 Task: Check the percentage active listings of hardwood floors in the last 5 years.
Action: Mouse moved to (1000, 238)
Screenshot: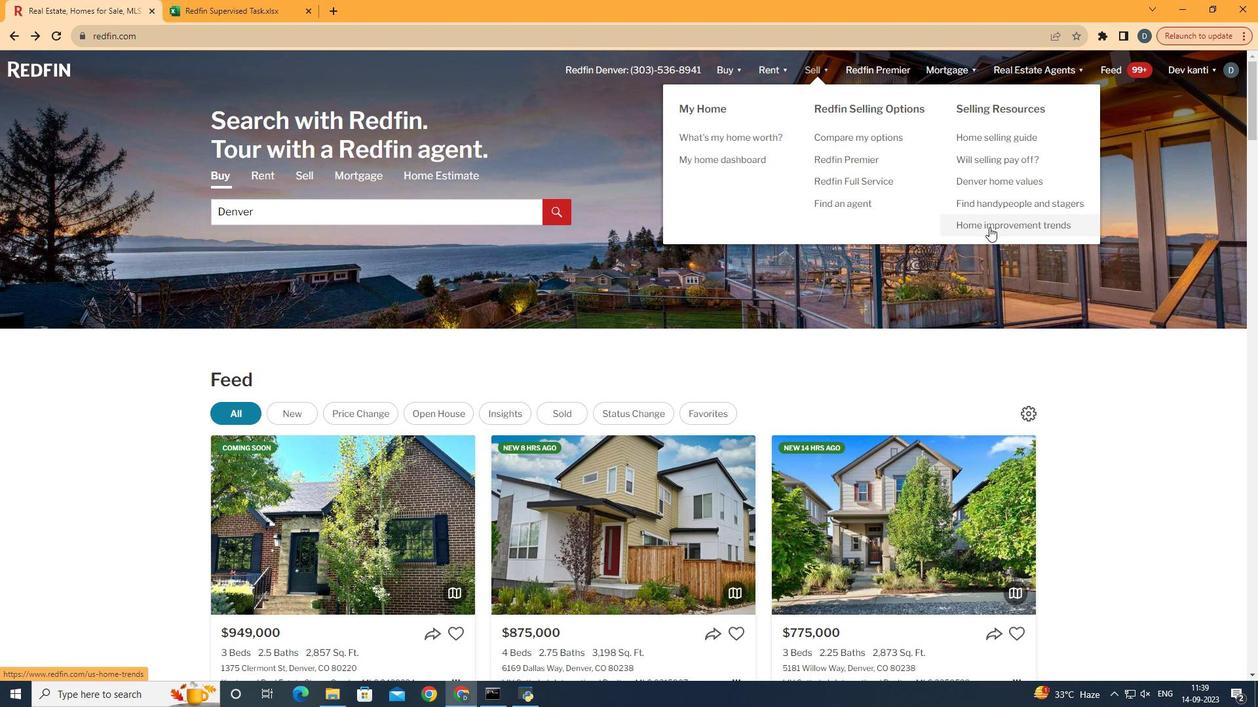 
Action: Mouse pressed left at (1000, 238)
Screenshot: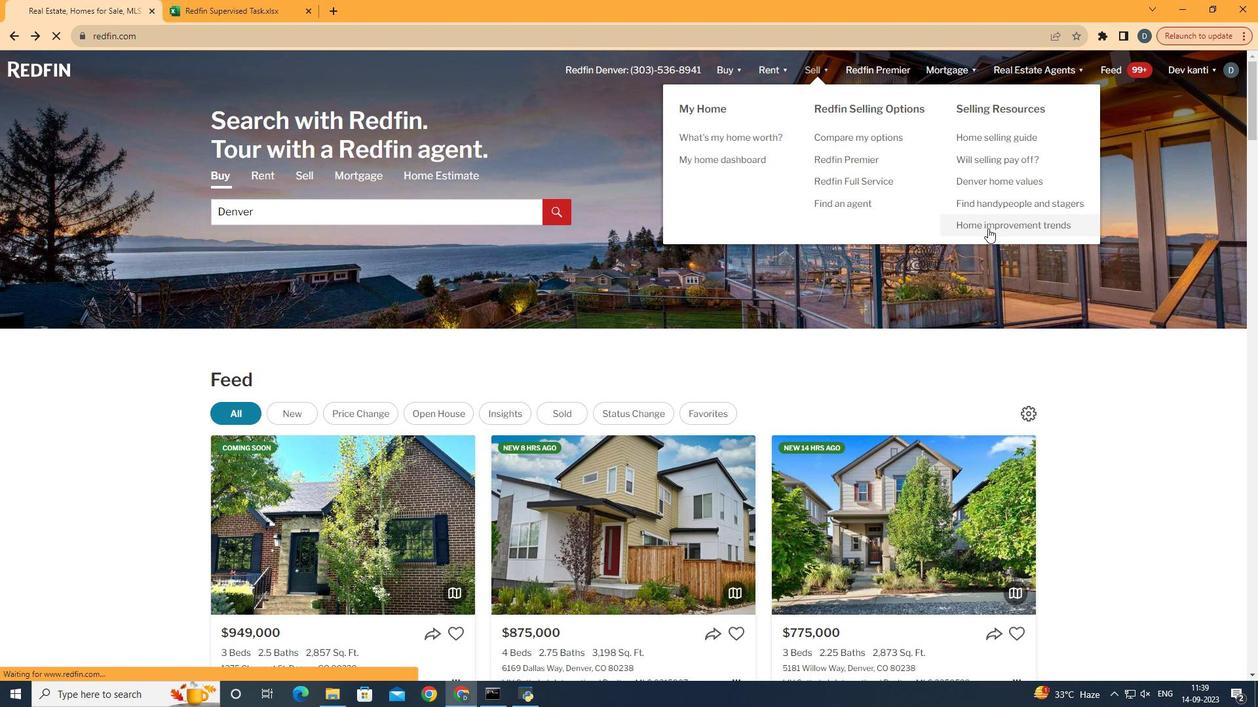 
Action: Mouse moved to (329, 271)
Screenshot: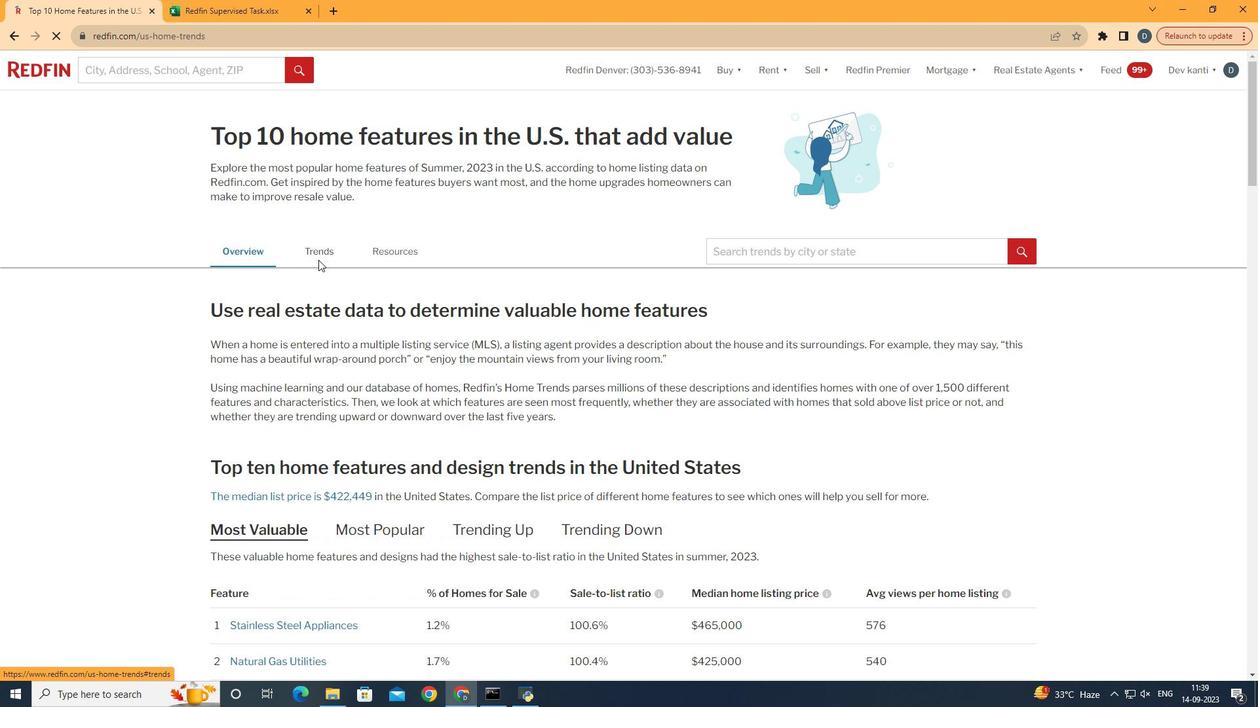 
Action: Mouse pressed left at (329, 271)
Screenshot: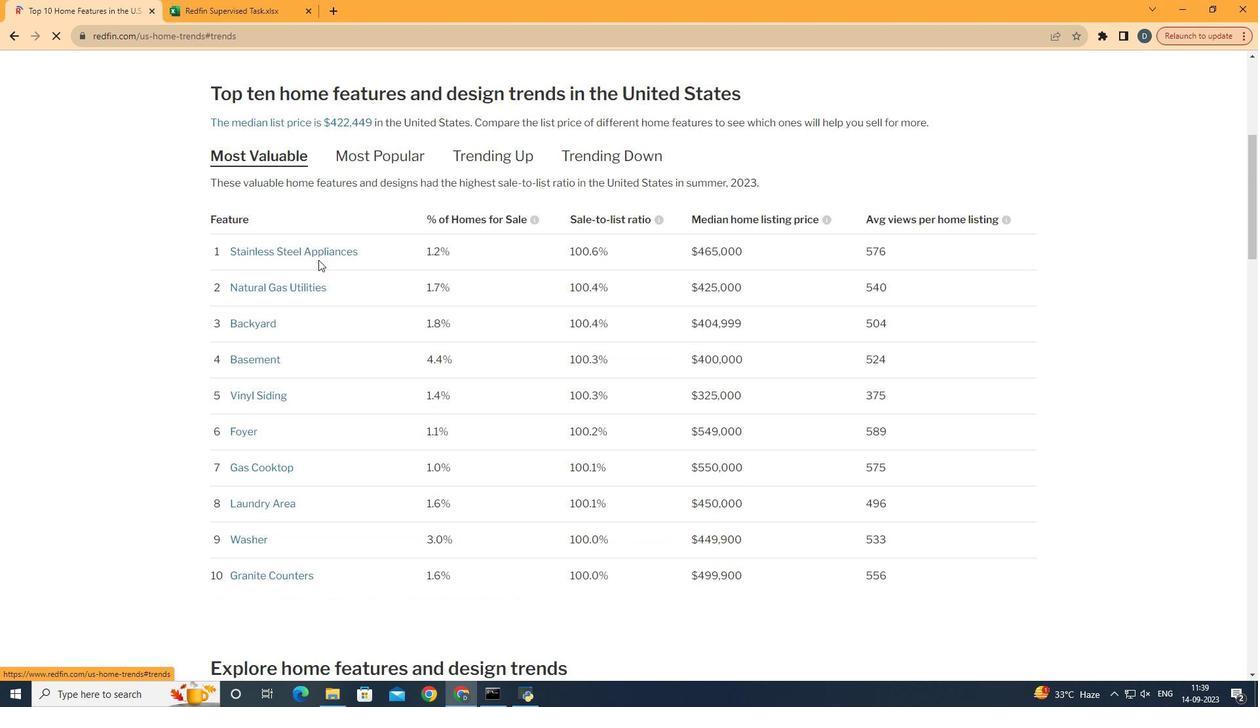 
Action: Mouse moved to (435, 350)
Screenshot: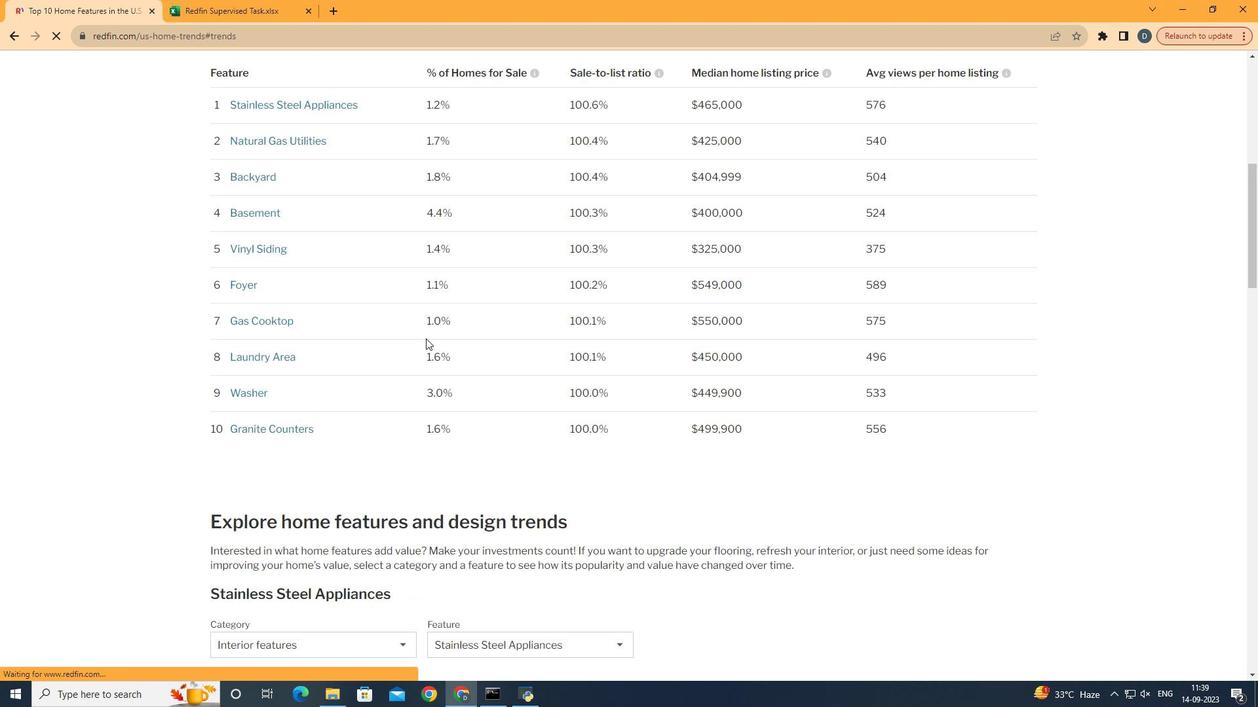 
Action: Mouse scrolled (435, 349) with delta (0, 0)
Screenshot: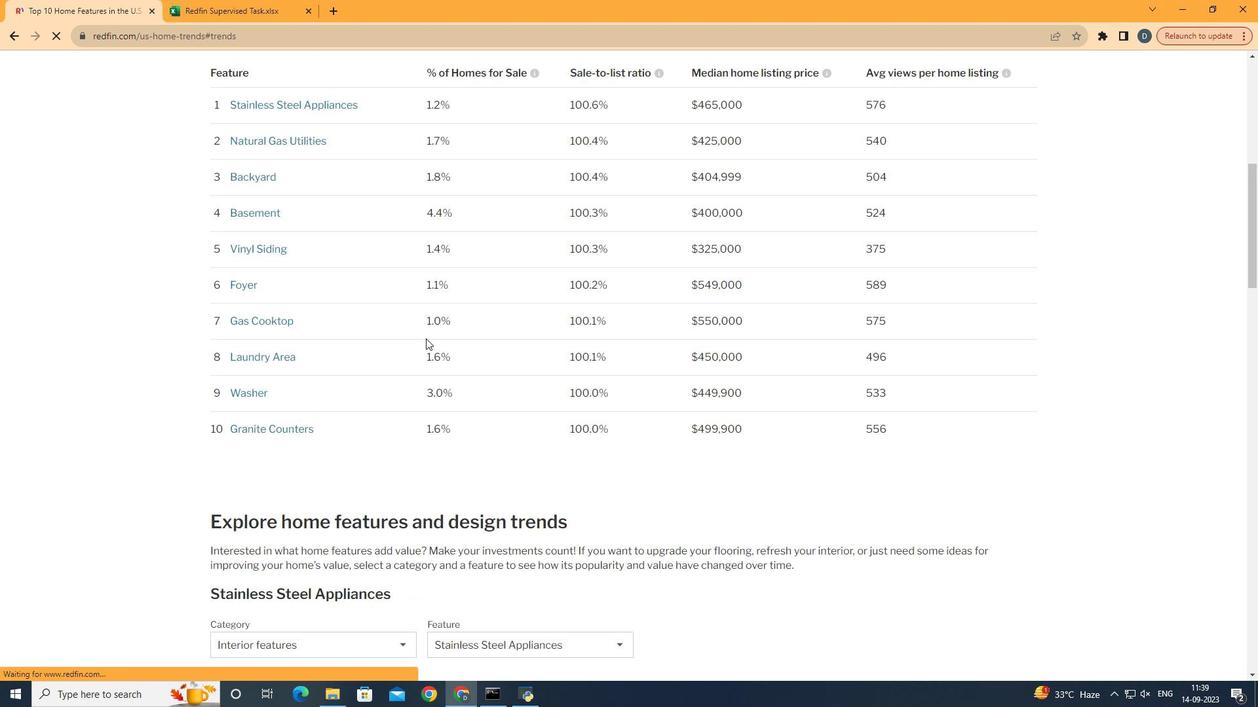 
Action: Mouse scrolled (435, 349) with delta (0, 0)
Screenshot: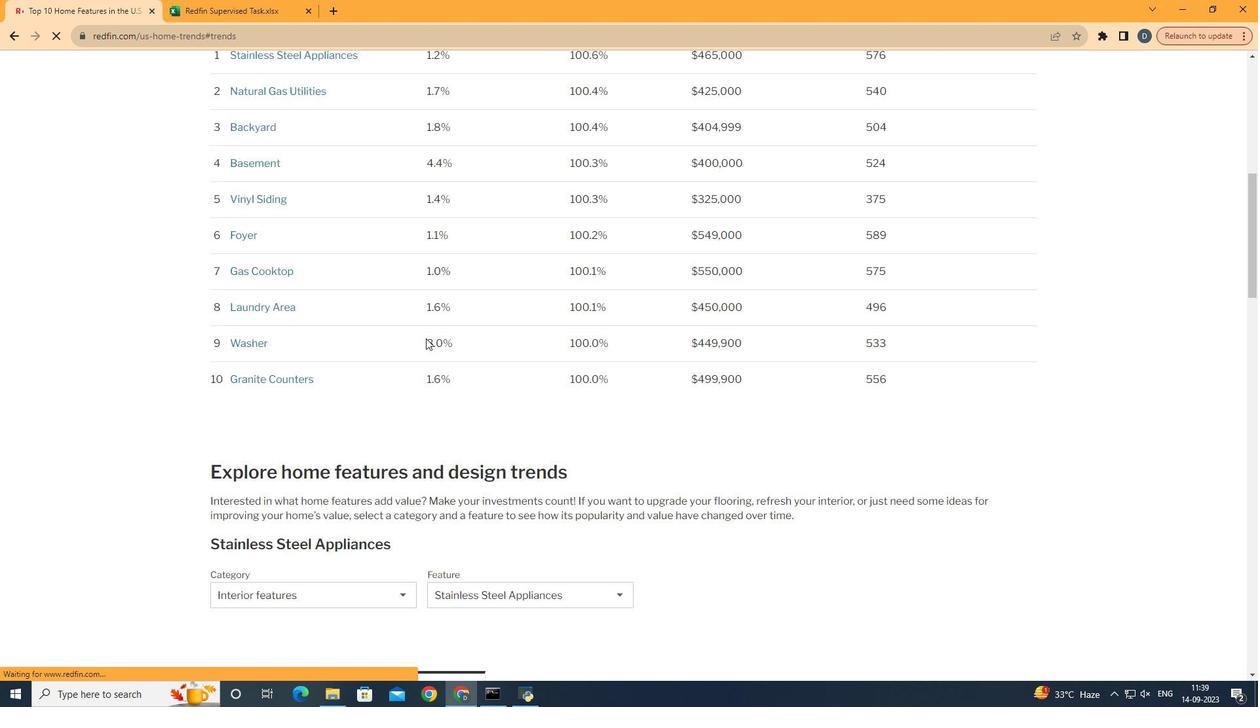 
Action: Mouse moved to (437, 350)
Screenshot: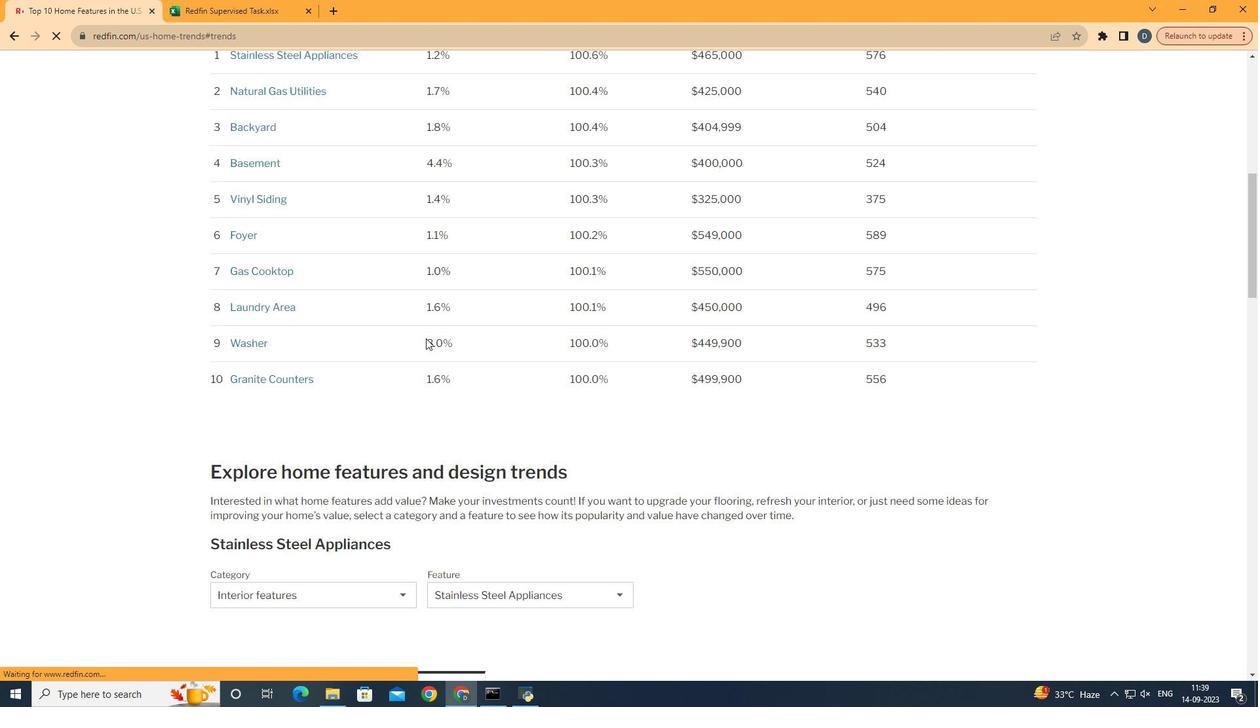 
Action: Mouse scrolled (437, 349) with delta (0, 0)
Screenshot: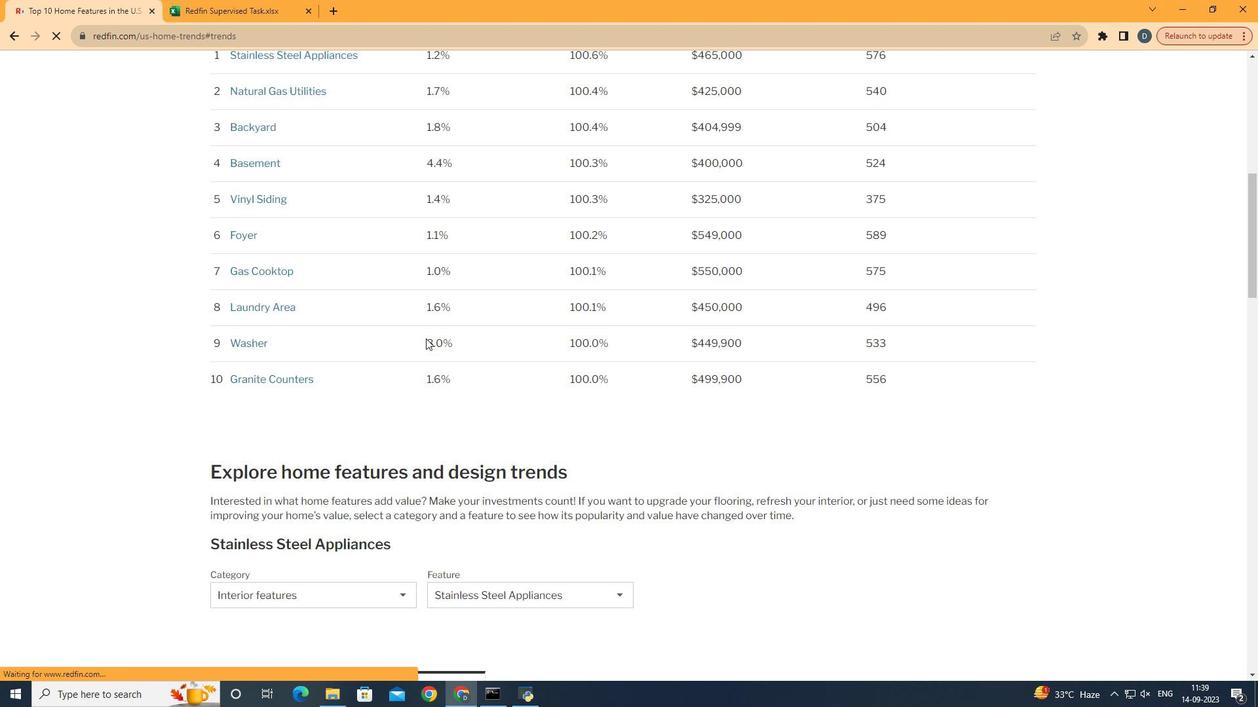 
Action: Mouse moved to (437, 350)
Screenshot: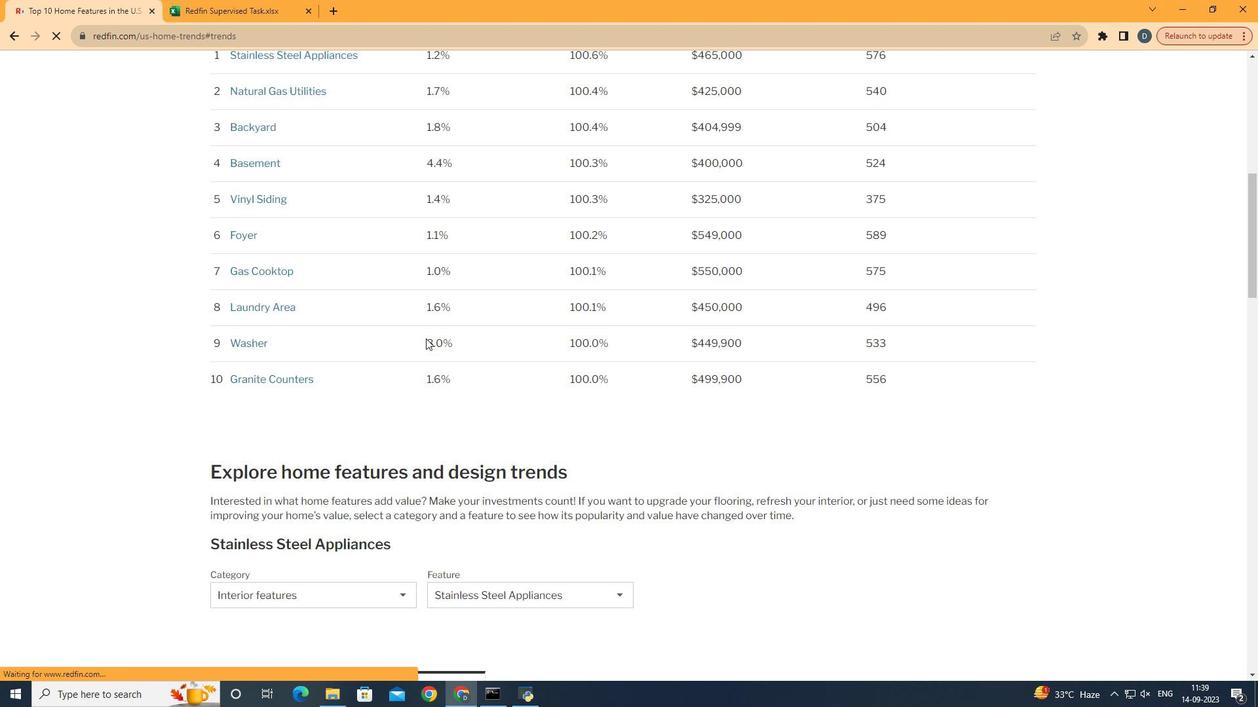 
Action: Mouse scrolled (437, 349) with delta (0, 0)
Screenshot: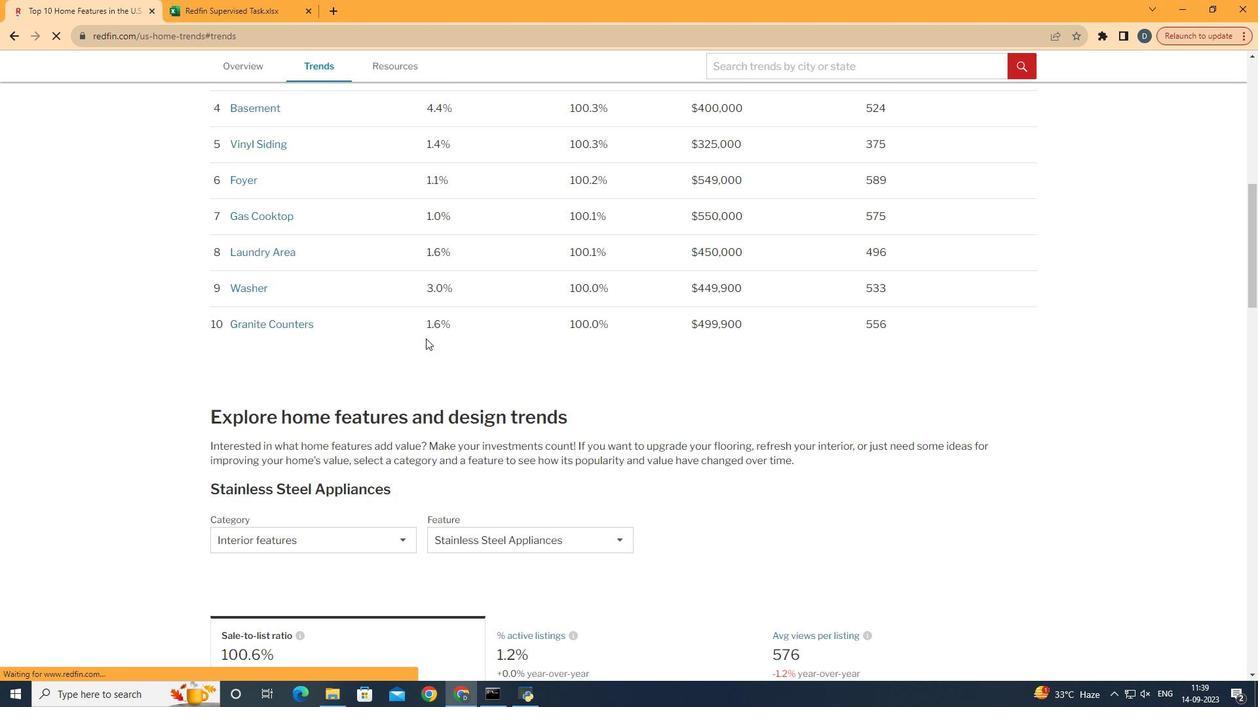 
Action: Mouse scrolled (437, 349) with delta (0, 0)
Screenshot: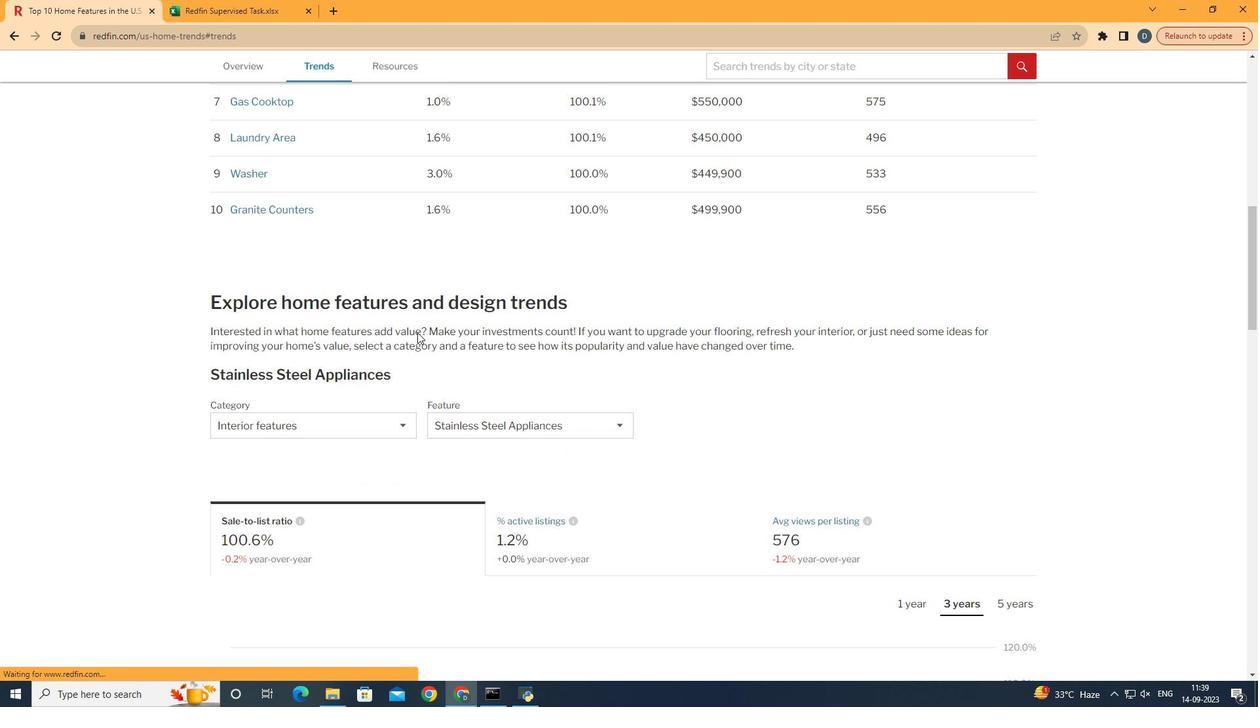 
Action: Mouse scrolled (437, 349) with delta (0, 0)
Screenshot: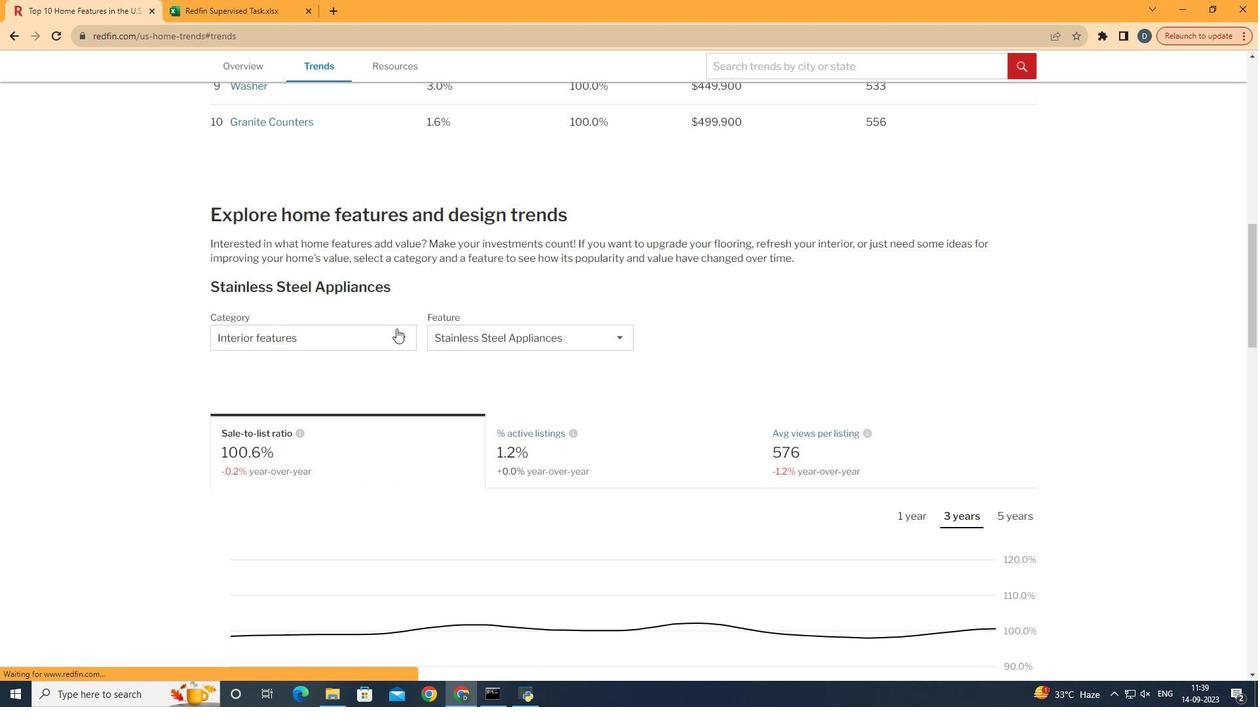 
Action: Mouse scrolled (437, 349) with delta (0, 0)
Screenshot: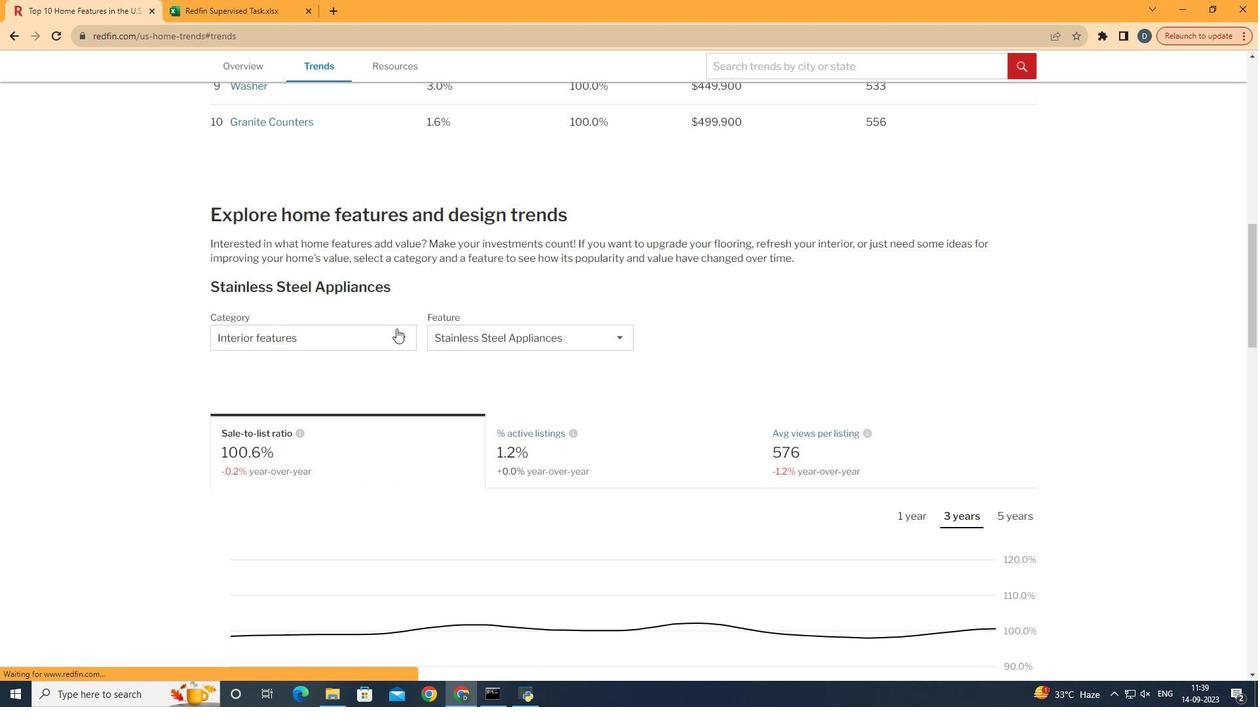 
Action: Mouse moved to (354, 369)
Screenshot: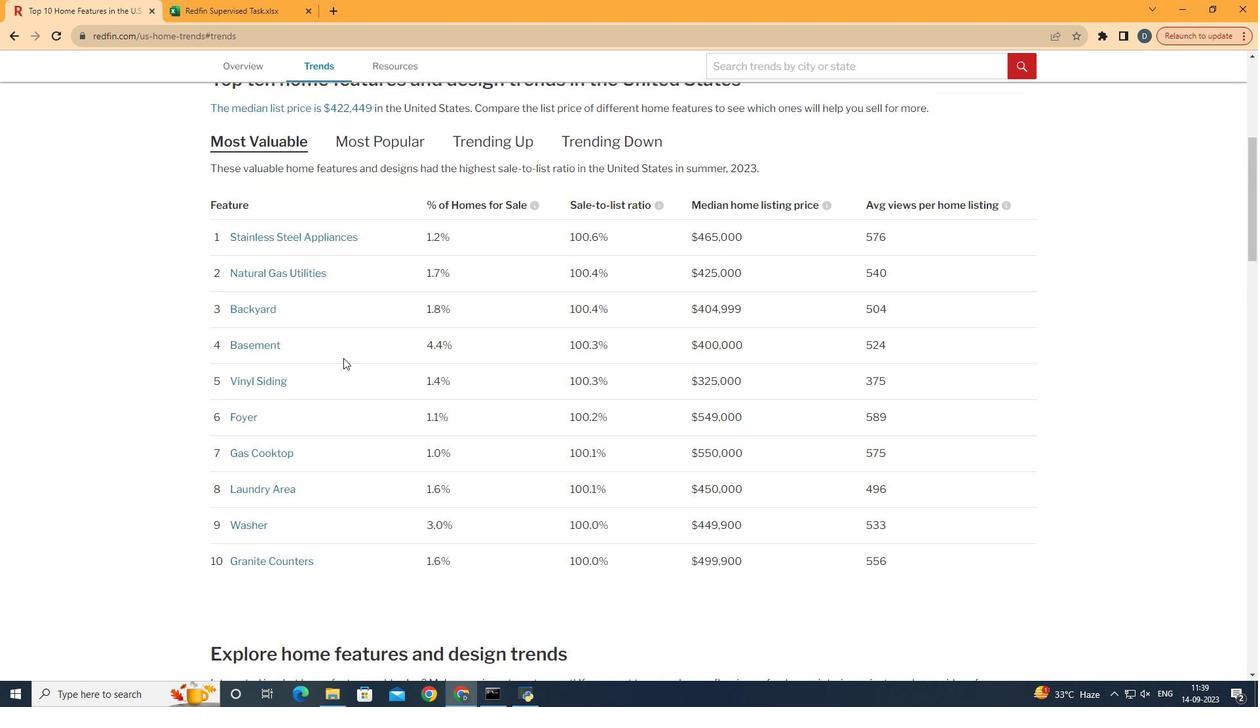 
Action: Mouse scrolled (354, 369) with delta (0, 0)
Screenshot: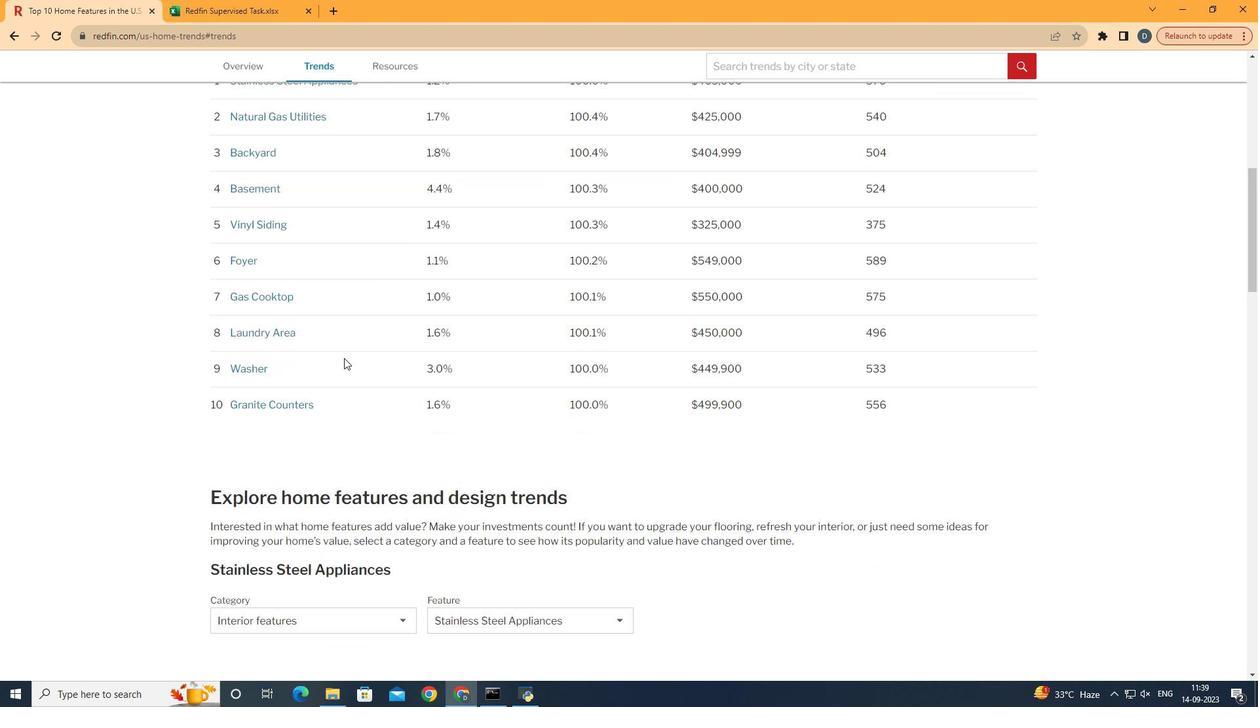 
Action: Mouse scrolled (354, 369) with delta (0, 0)
Screenshot: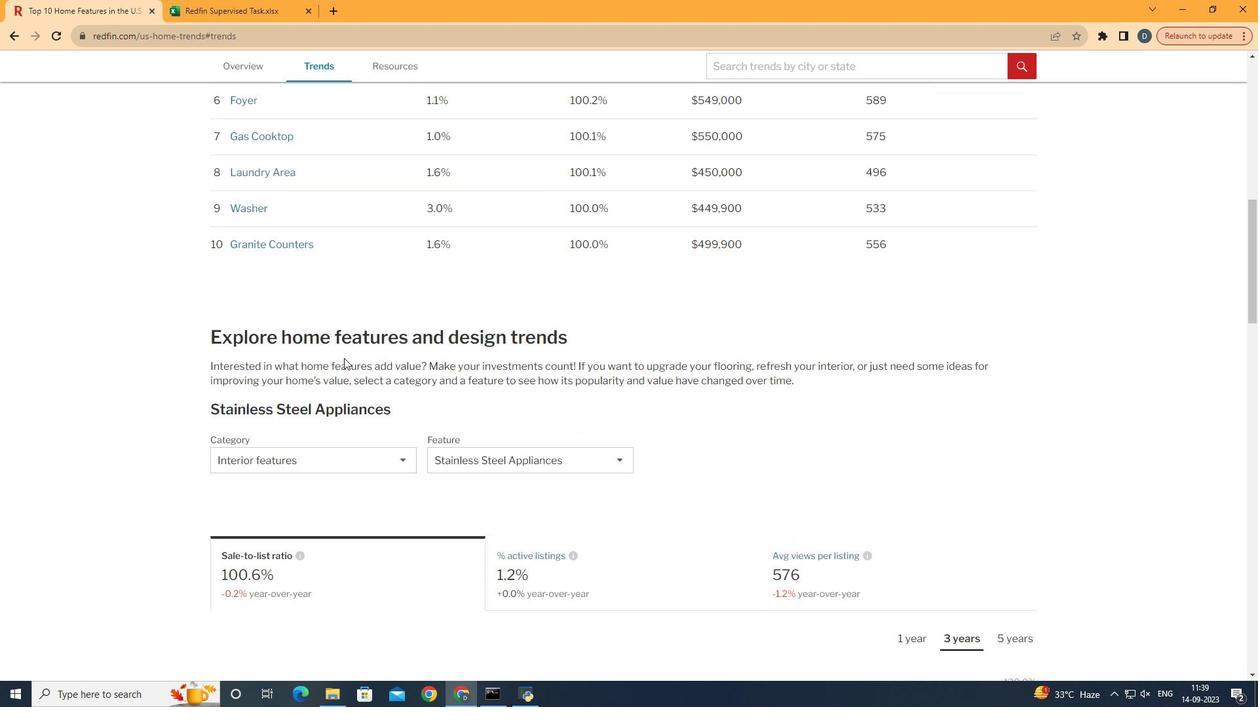 
Action: Mouse scrolled (354, 369) with delta (0, 0)
Screenshot: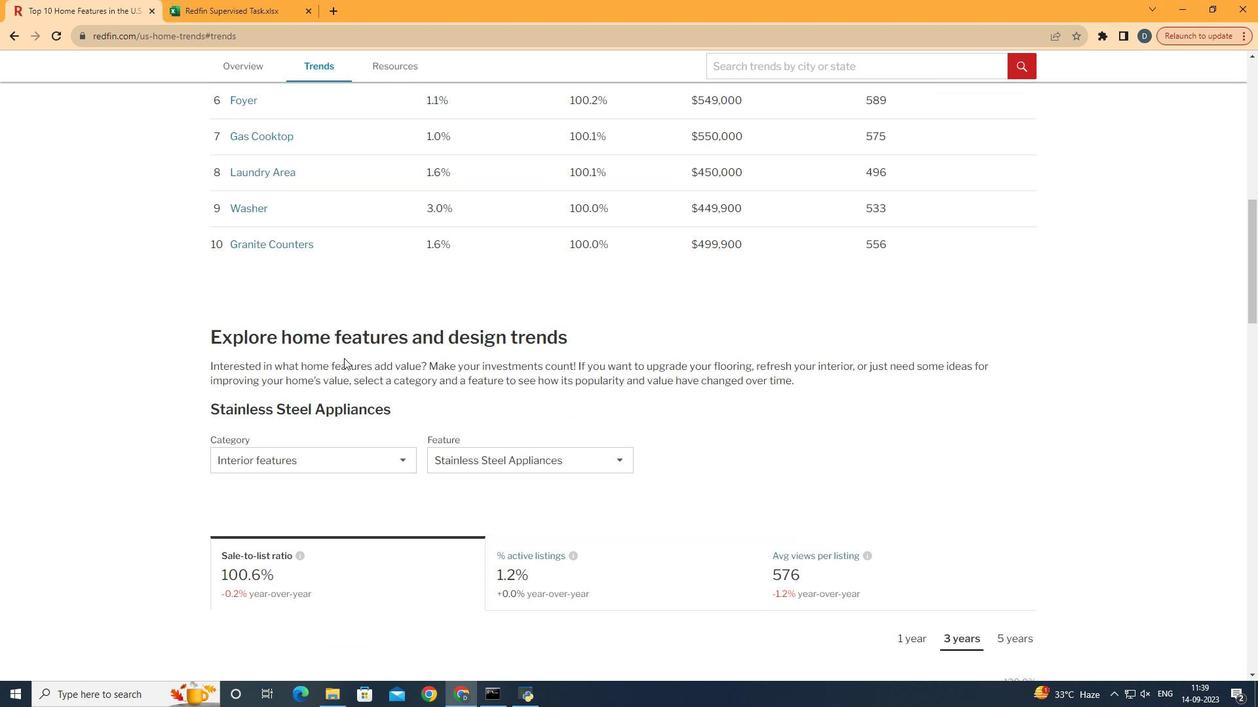 
Action: Mouse scrolled (354, 369) with delta (0, 0)
Screenshot: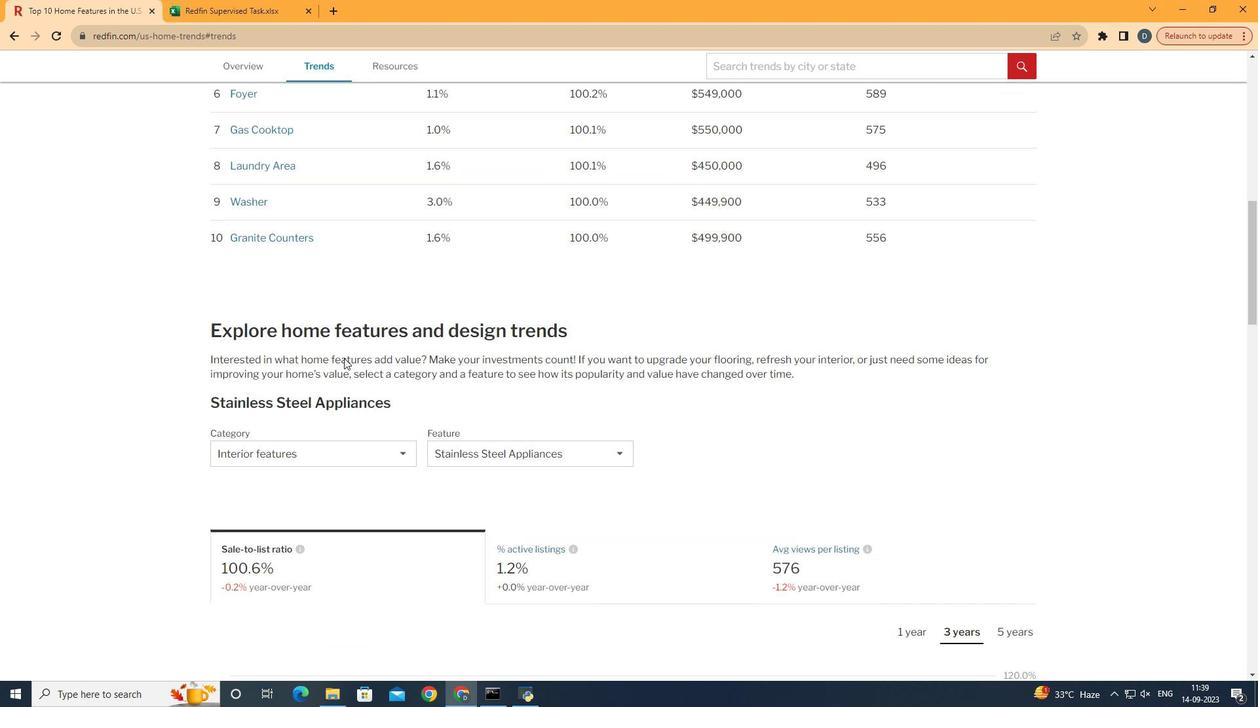 
Action: Mouse scrolled (354, 369) with delta (0, 0)
Screenshot: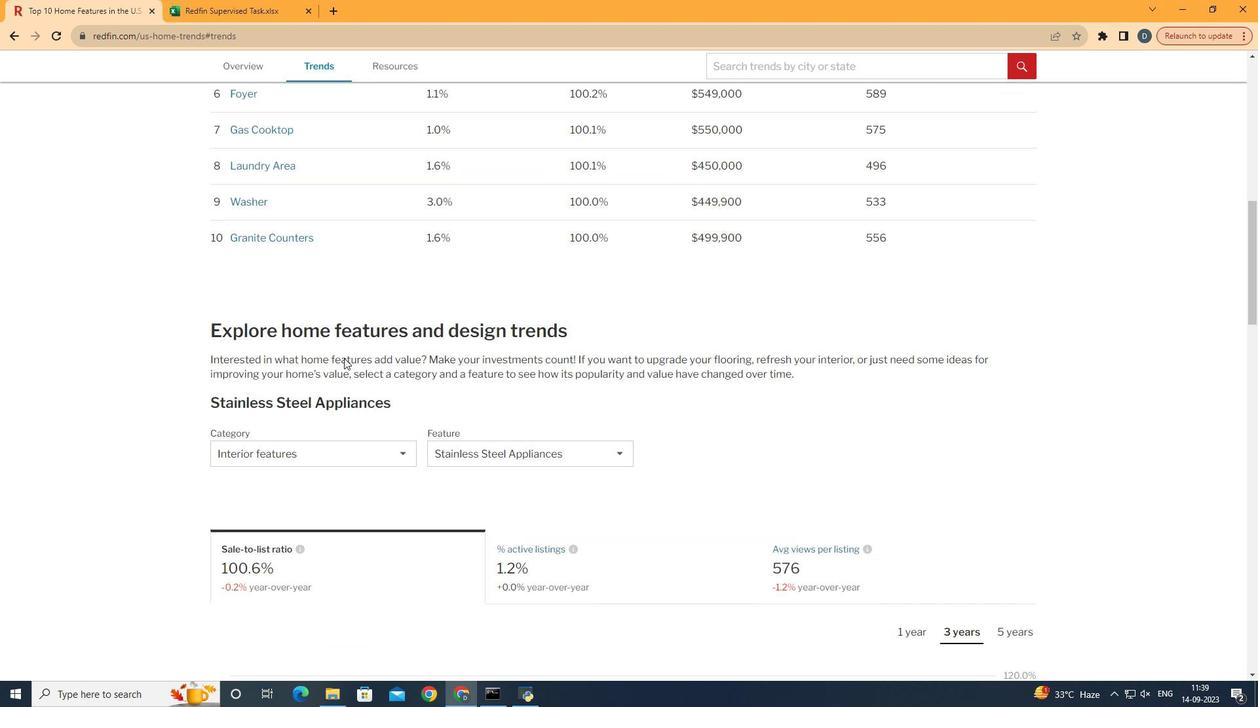 
Action: Mouse moved to (367, 461)
Screenshot: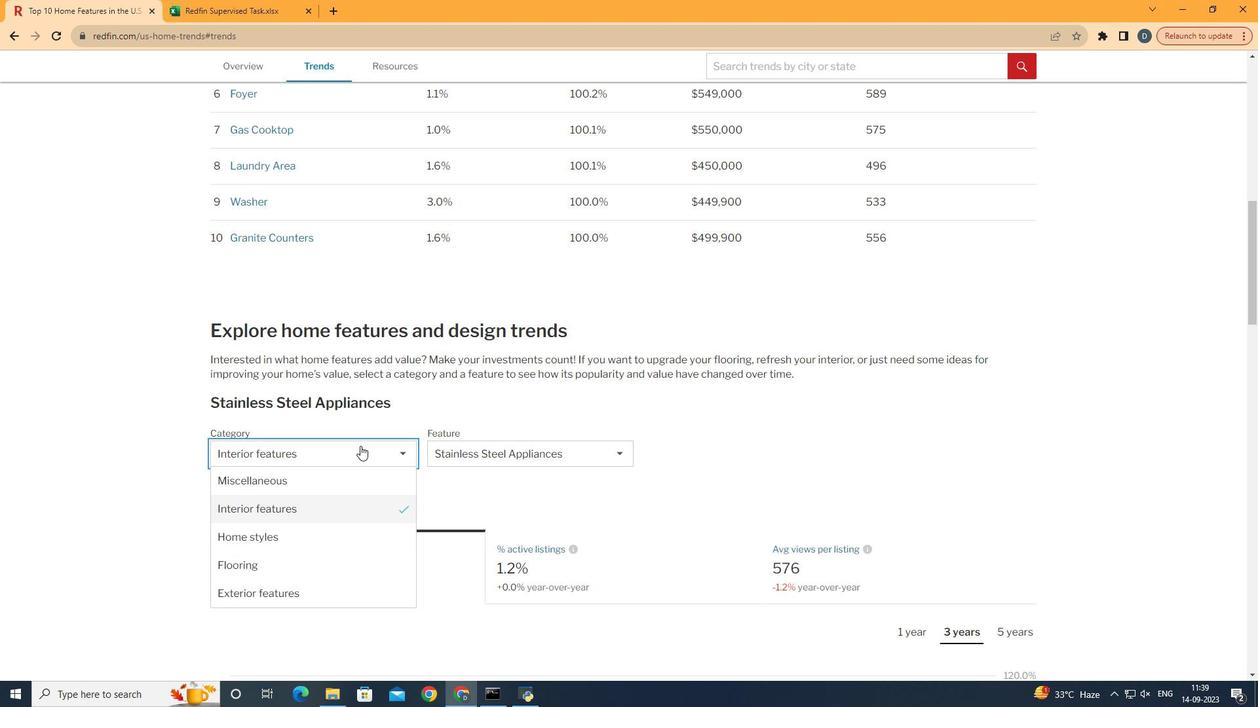 
Action: Mouse pressed left at (367, 461)
Screenshot: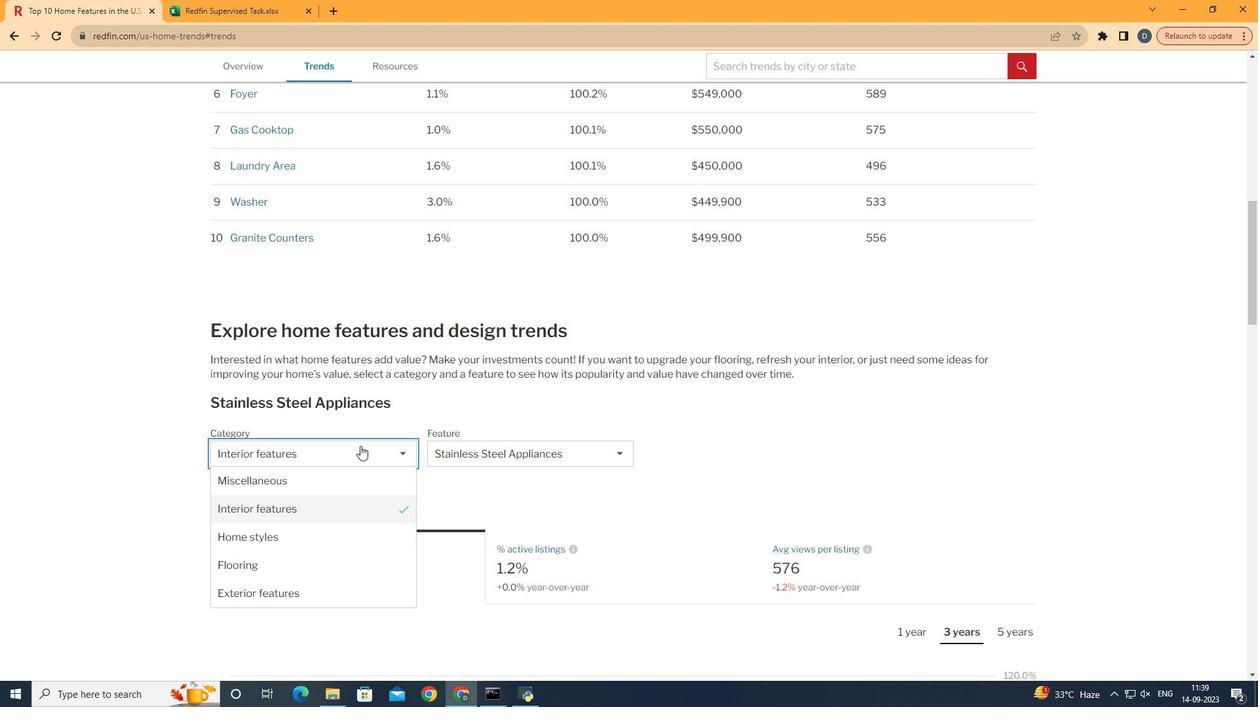 
Action: Mouse moved to (365, 480)
Screenshot: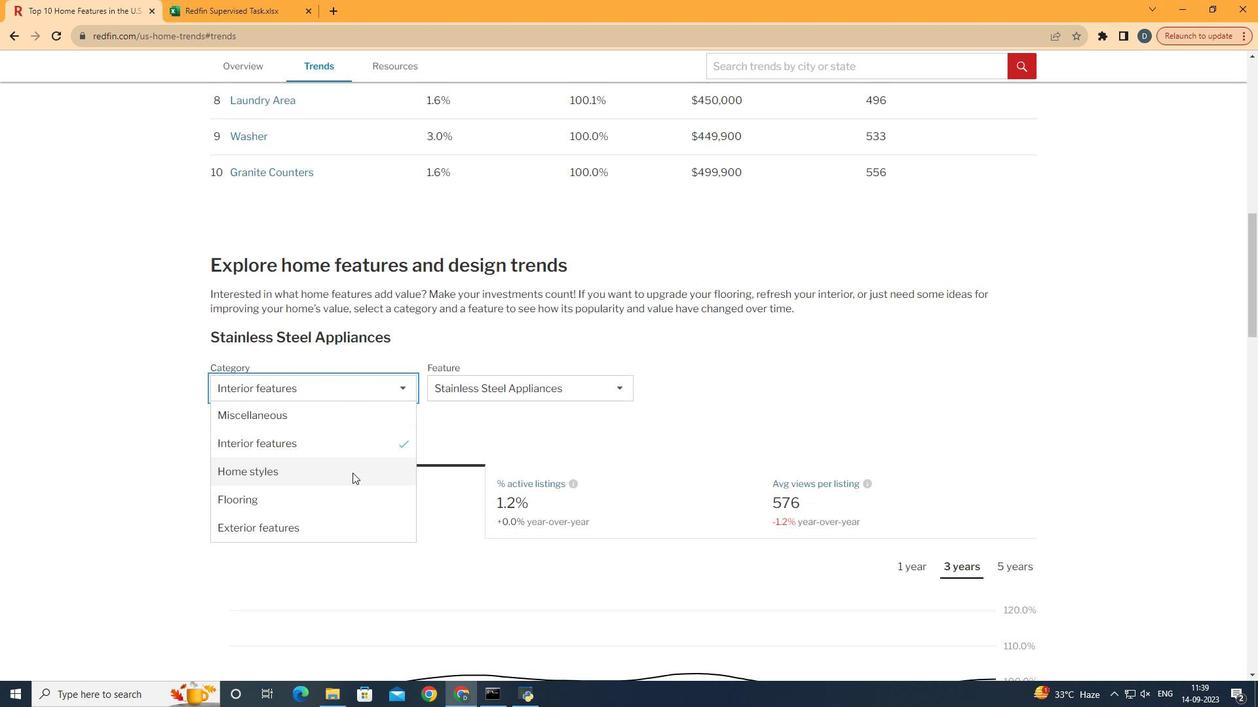 
Action: Mouse scrolled (365, 479) with delta (0, 0)
Screenshot: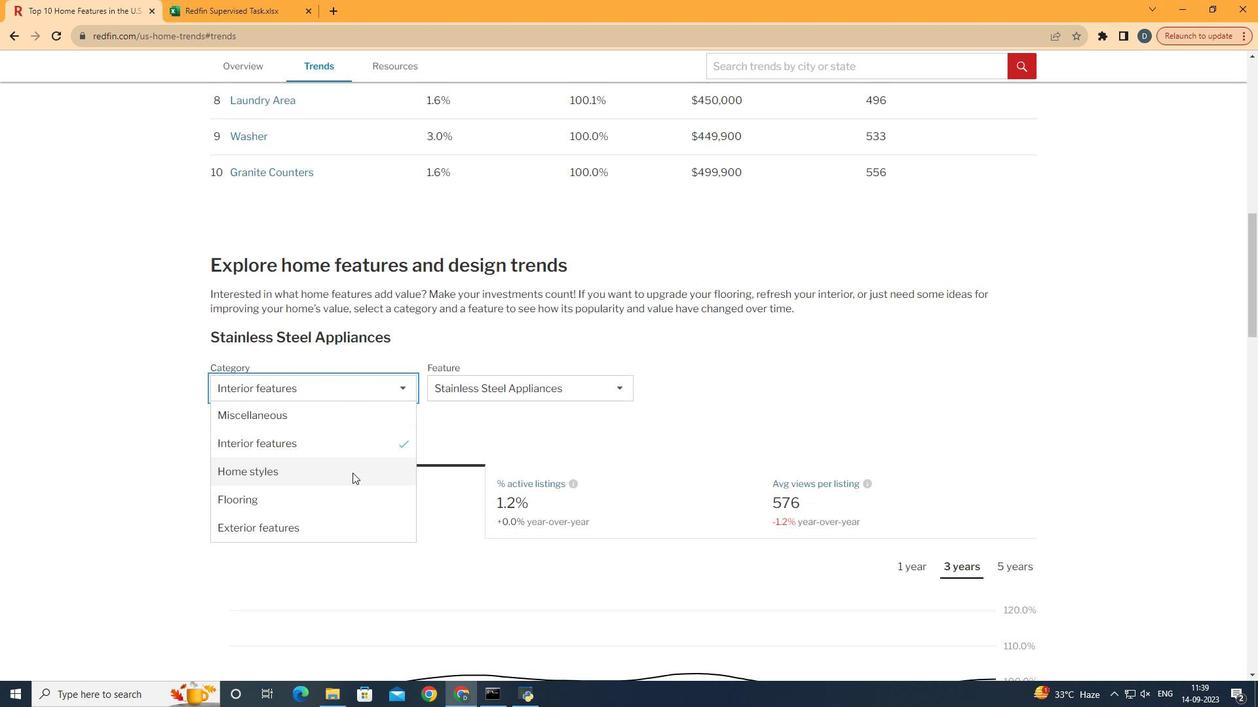 
Action: Mouse moved to (346, 520)
Screenshot: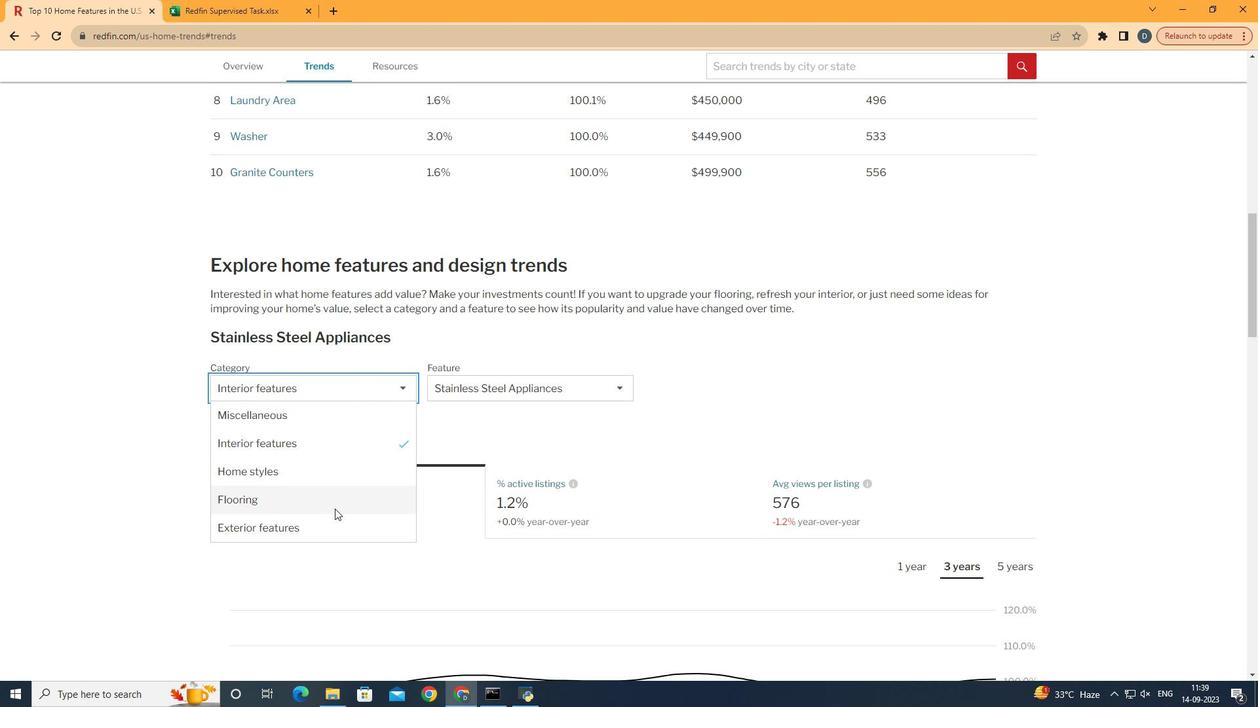 
Action: Mouse pressed left at (346, 520)
Screenshot: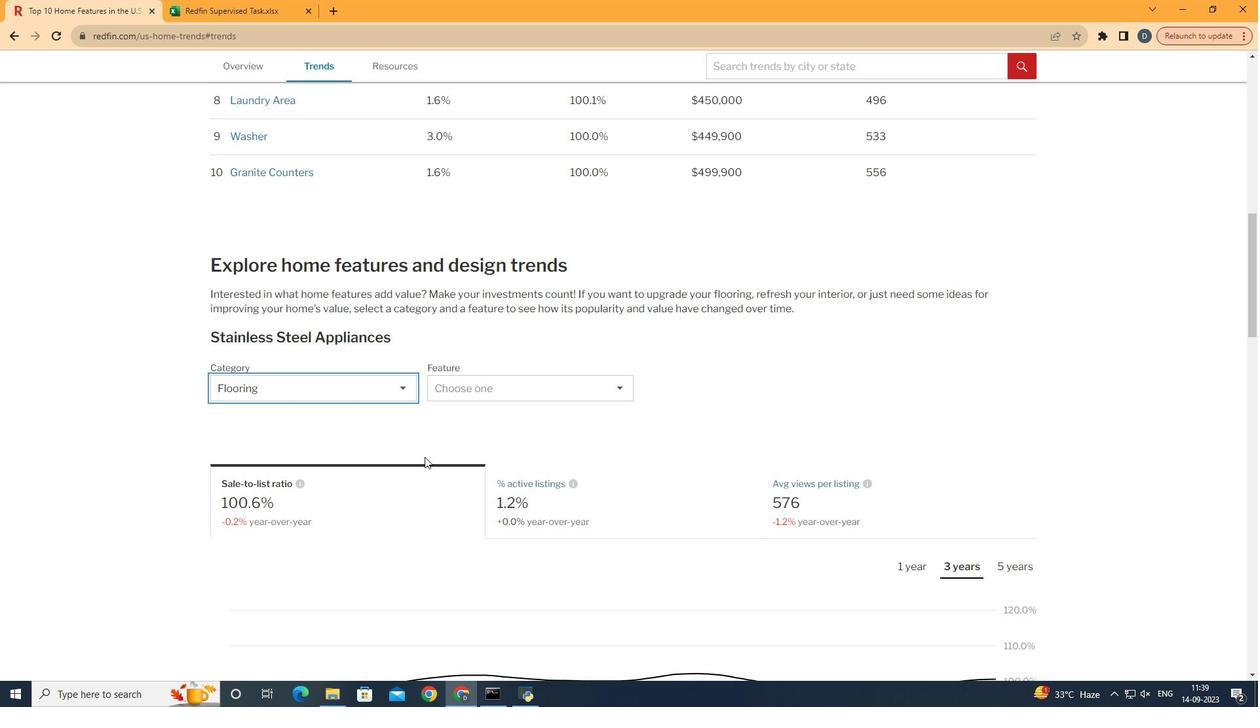 
Action: Mouse moved to (557, 391)
Screenshot: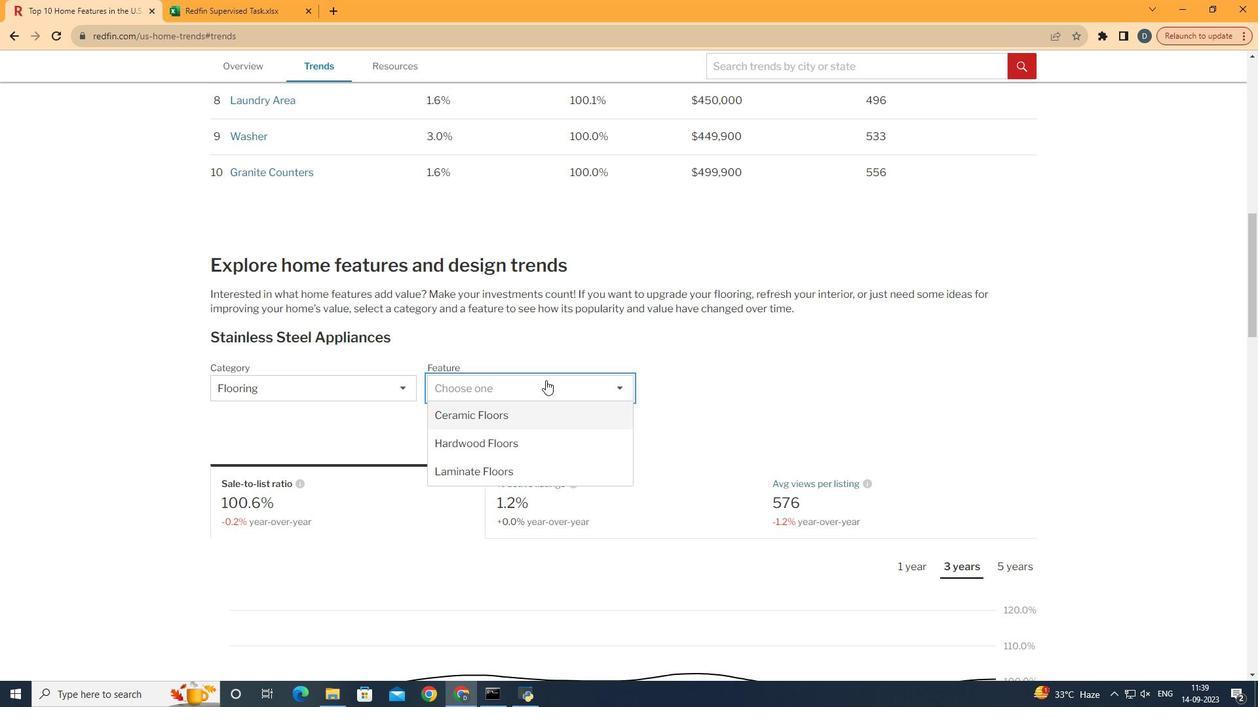 
Action: Mouse pressed left at (557, 391)
Screenshot: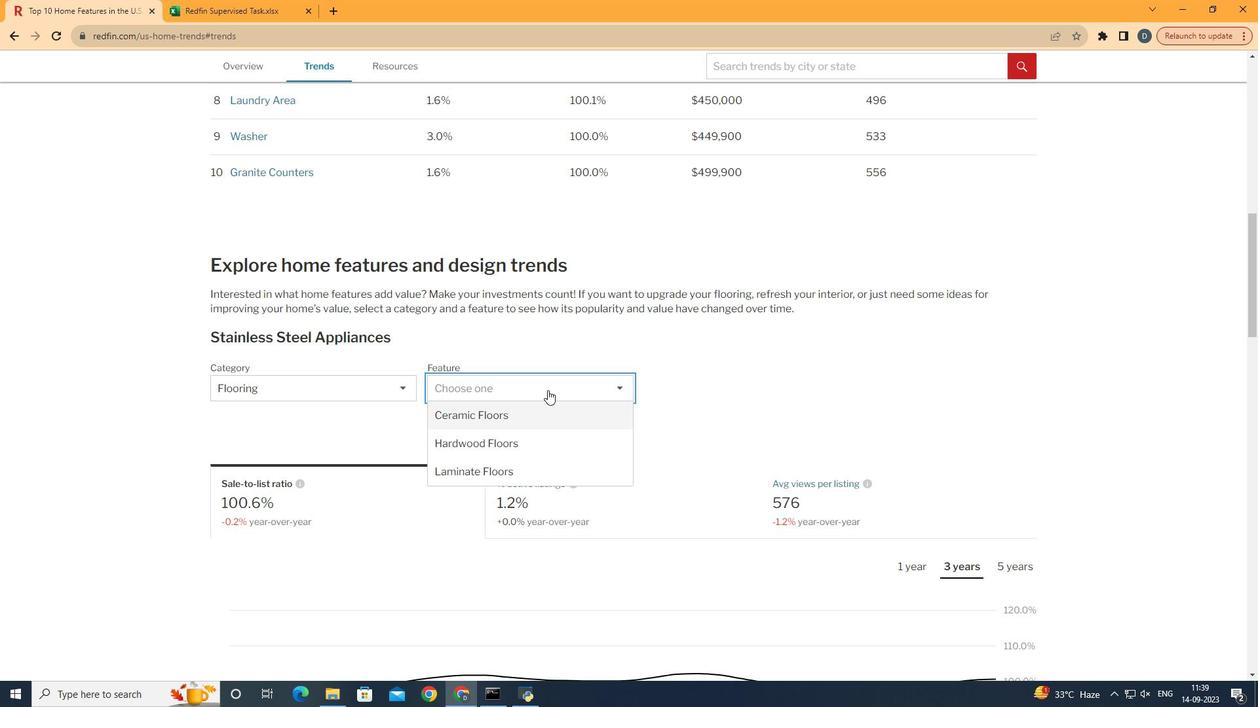 
Action: Mouse moved to (568, 458)
Screenshot: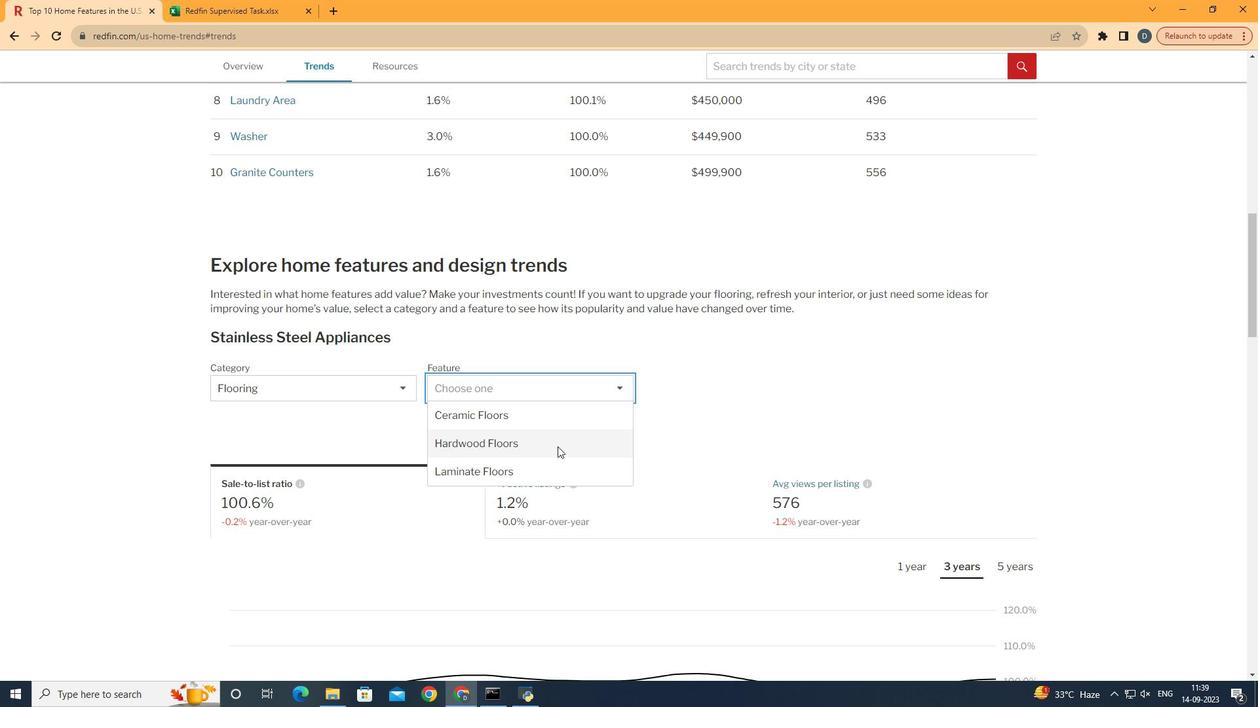 
Action: Mouse pressed left at (568, 458)
Screenshot: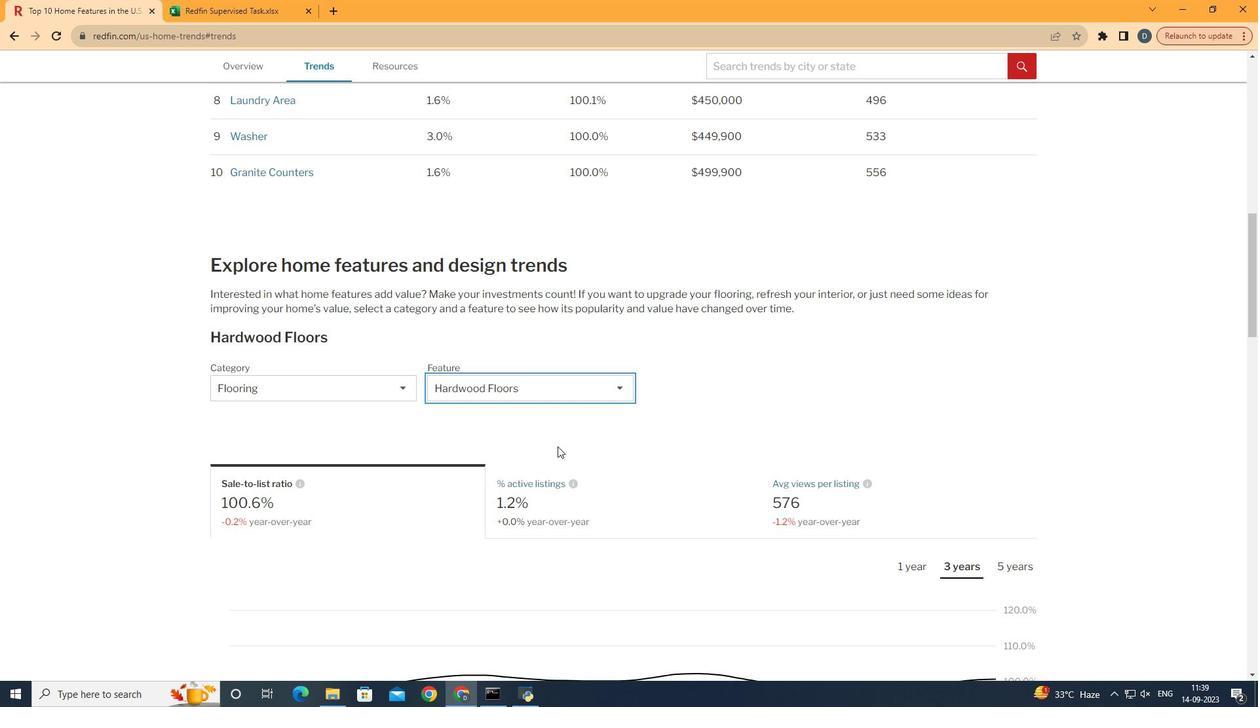 
Action: Mouse moved to (600, 496)
Screenshot: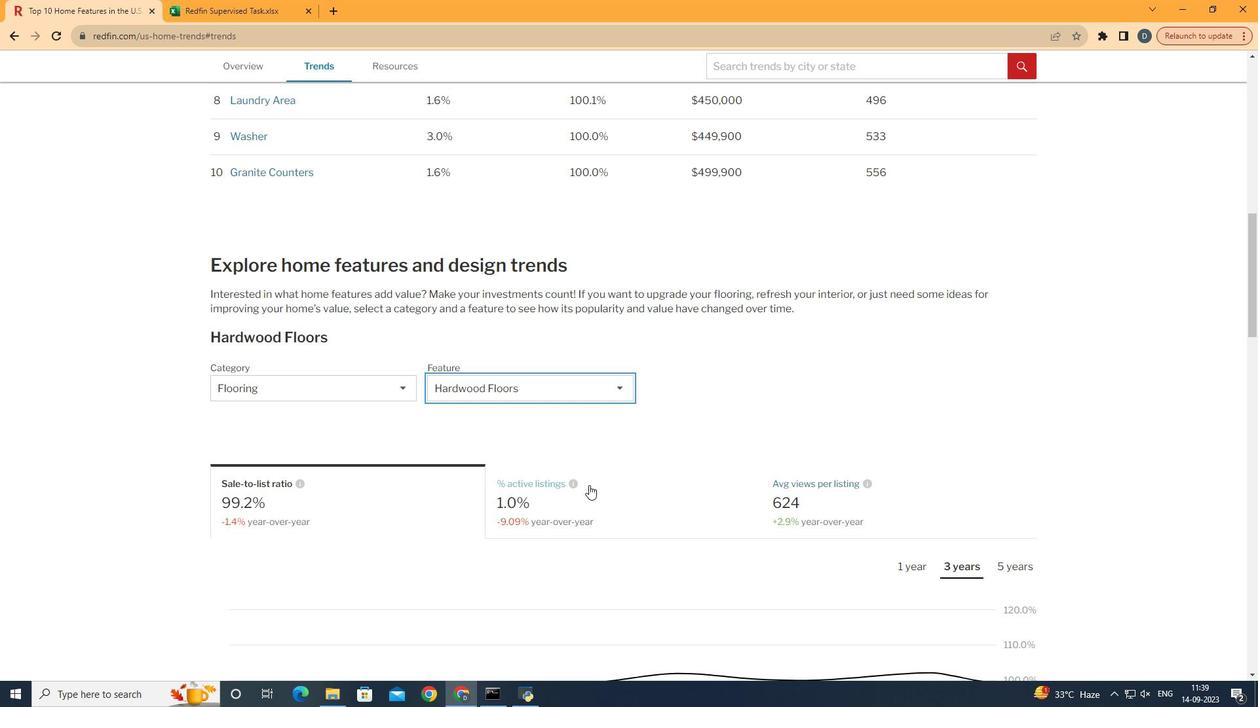 
Action: Mouse pressed left at (600, 496)
Screenshot: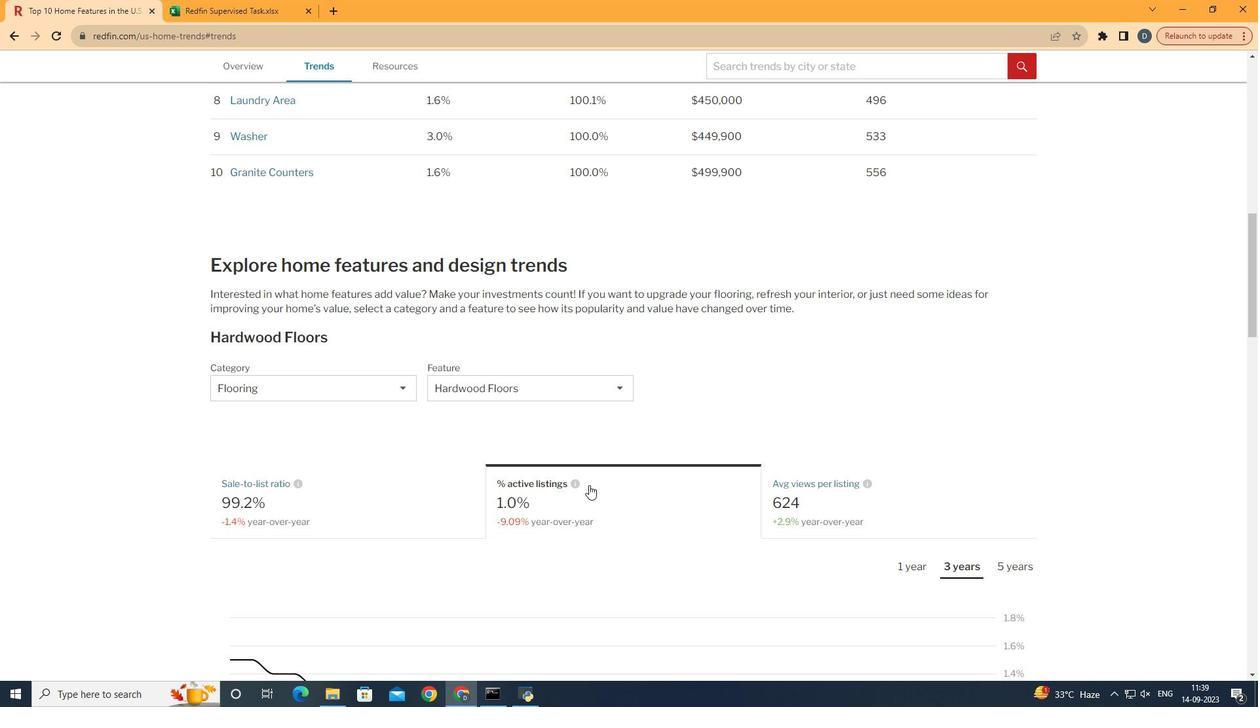 
Action: Mouse moved to (1012, 580)
Screenshot: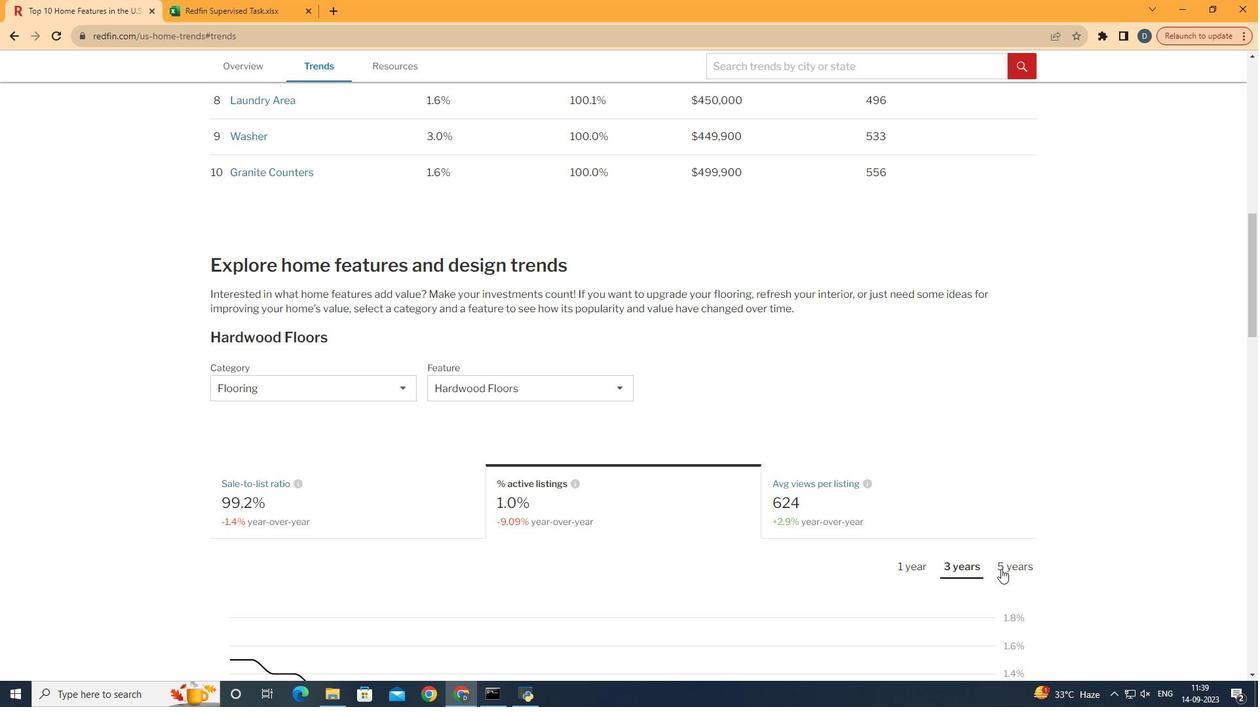 
Action: Mouse pressed left at (1012, 580)
Screenshot: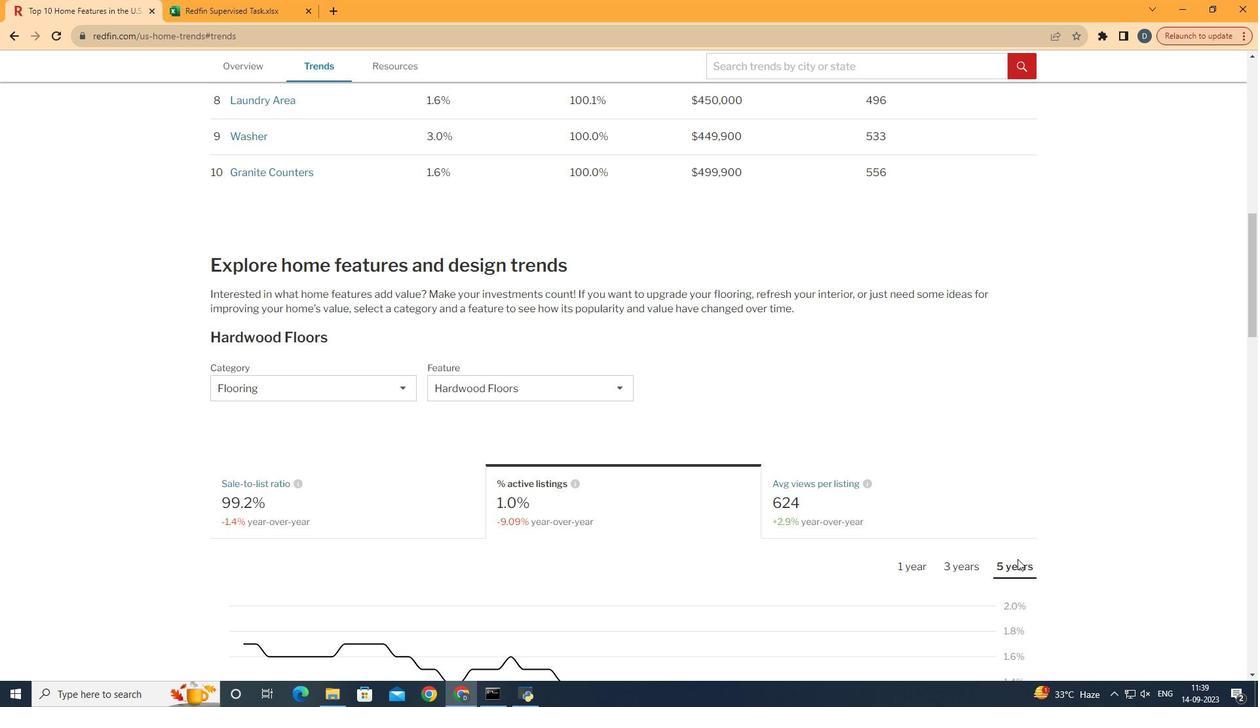 
Action: Mouse moved to (1061, 546)
Screenshot: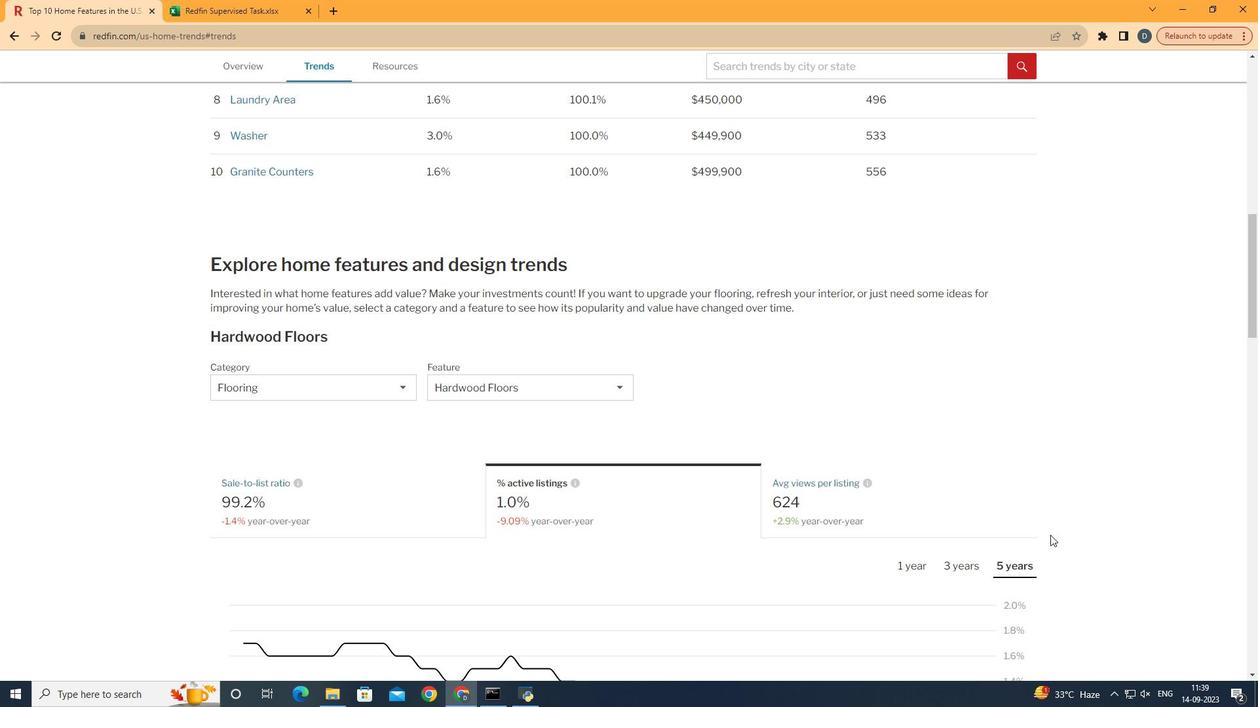 
Action: Mouse scrolled (1061, 546) with delta (0, 0)
Screenshot: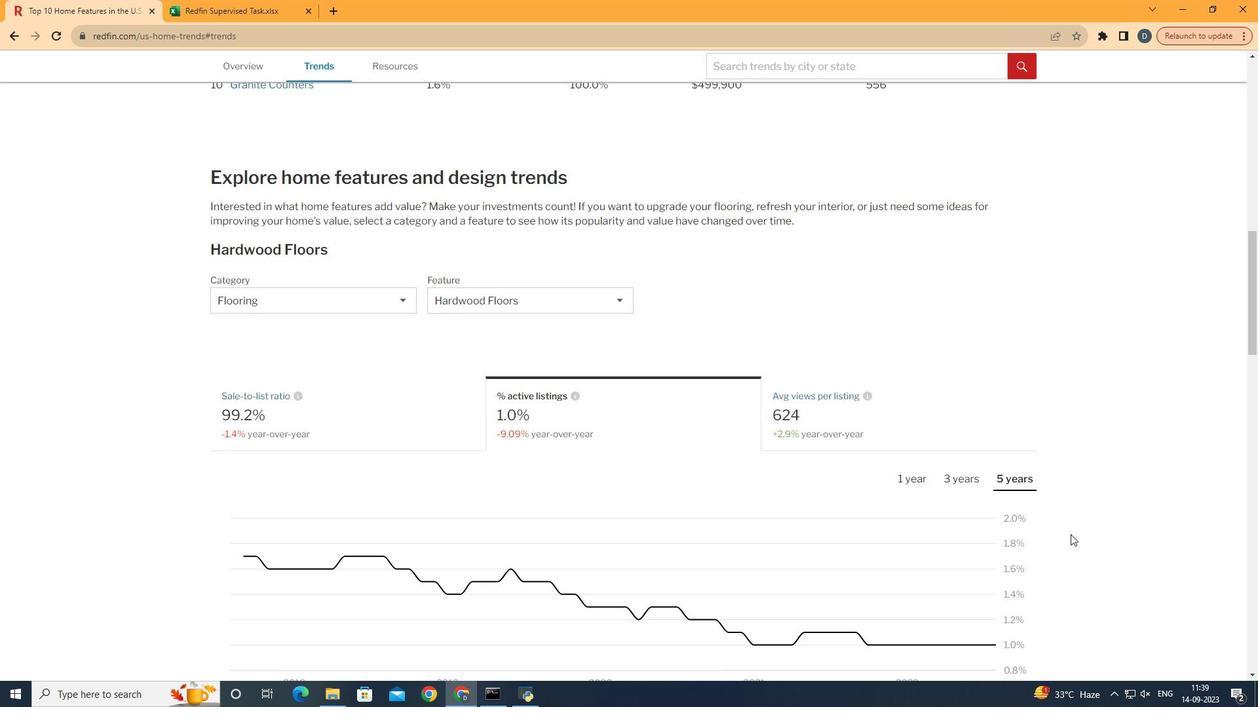 
Action: Mouse moved to (1067, 546)
Screenshot: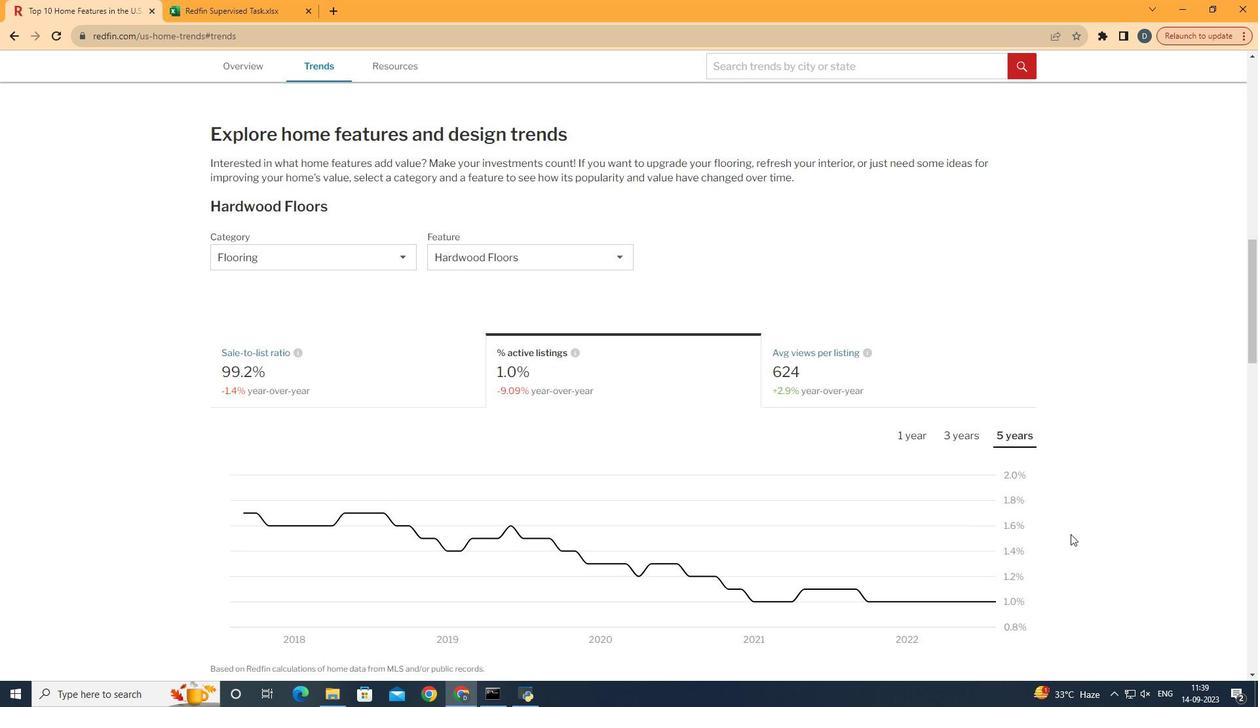 
Action: Mouse scrolled (1067, 545) with delta (0, 0)
Screenshot: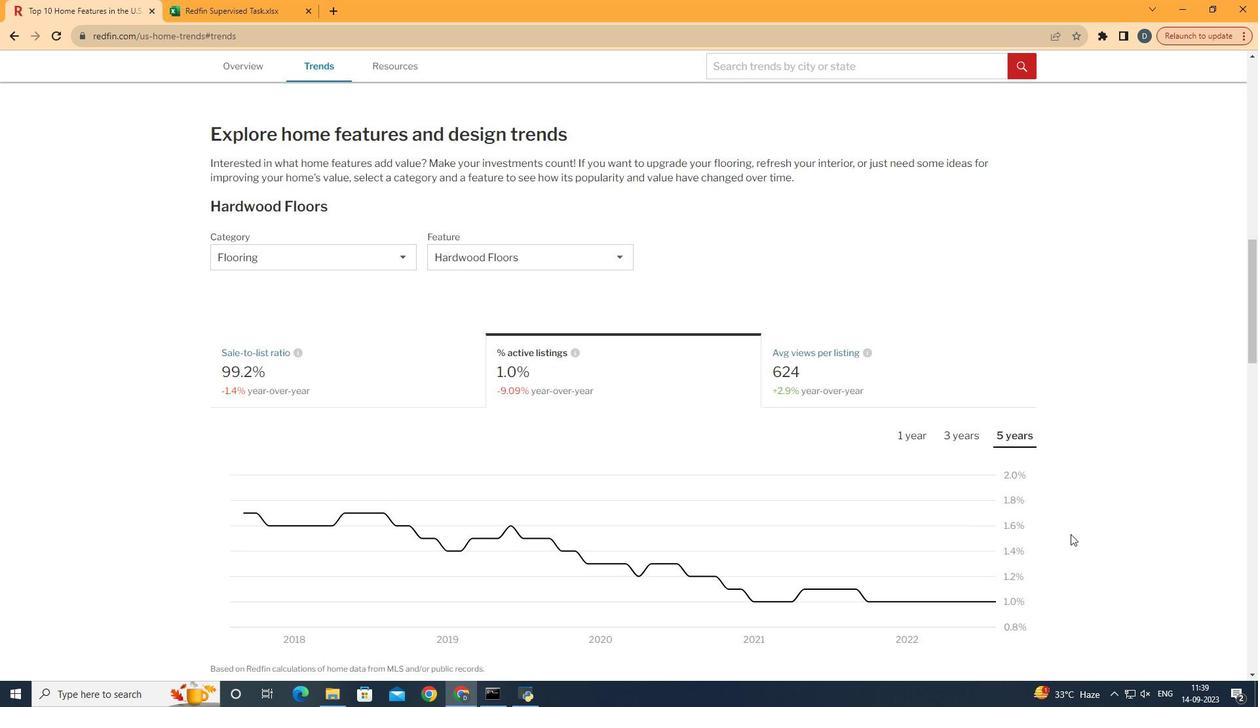 
Action: Mouse moved to (1084, 546)
Screenshot: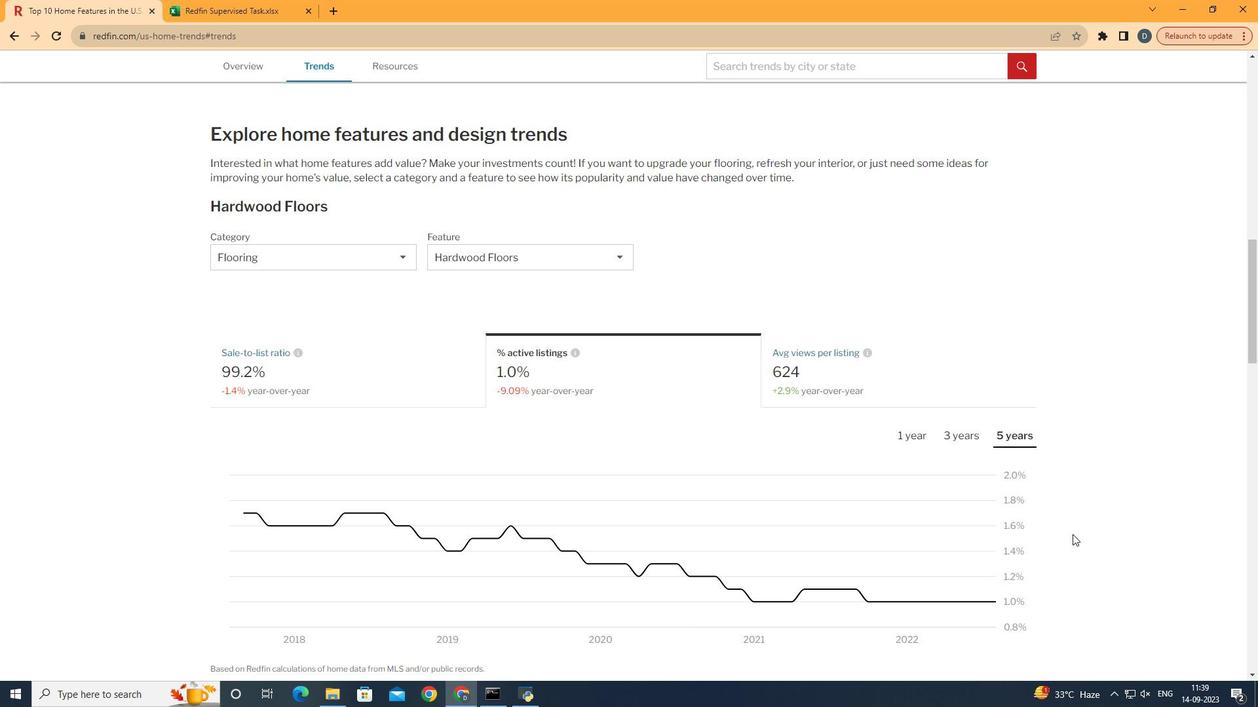 
